 Task: For heading Use Roboto mono with bold and underline.  font size for heading20,  'Change the font style of data to'Roboto mono and font size to 12,  Change the alignment of both headline & data to Align center.  In the sheet   Quantum Sales templetes   book
Action: Mouse moved to (24, 138)
Screenshot: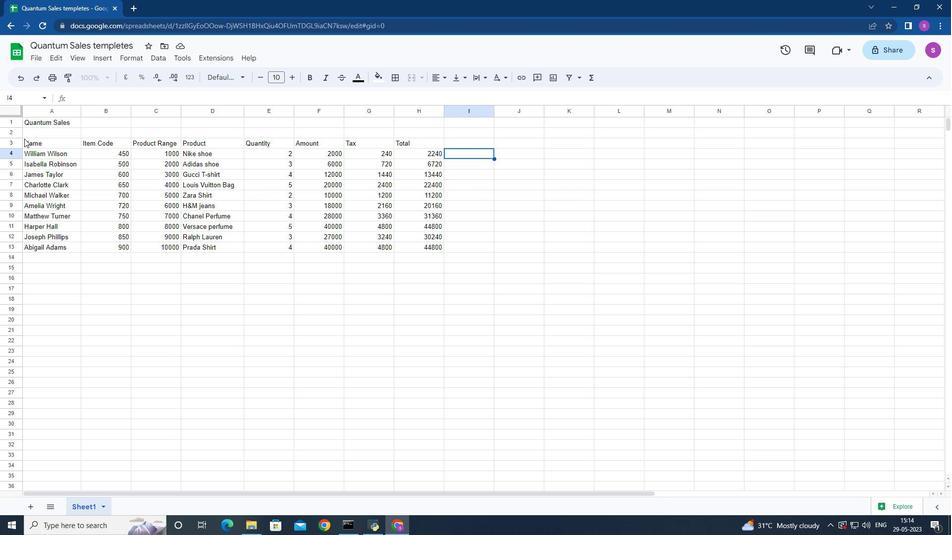 
Action: Mouse pressed left at (24, 138)
Screenshot: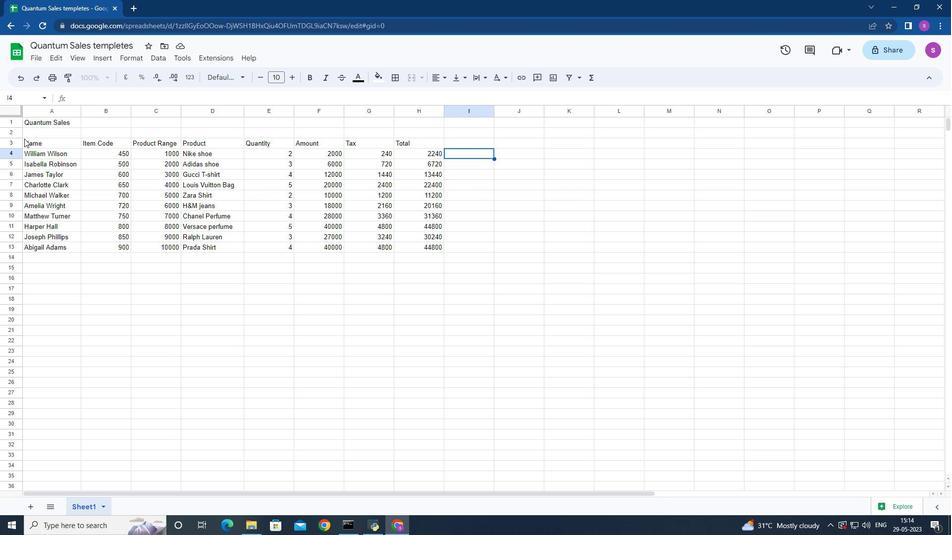 
Action: Mouse moved to (245, 78)
Screenshot: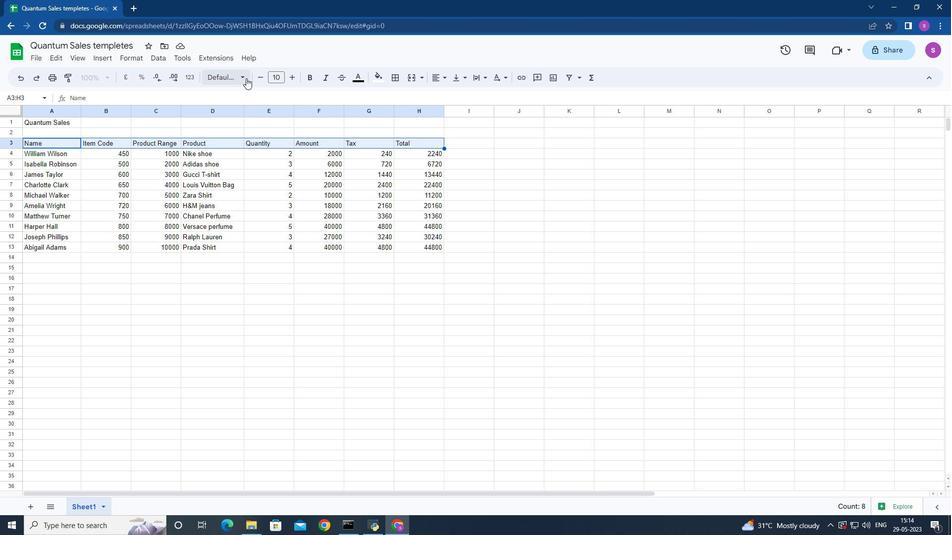 
Action: Mouse pressed left at (245, 78)
Screenshot: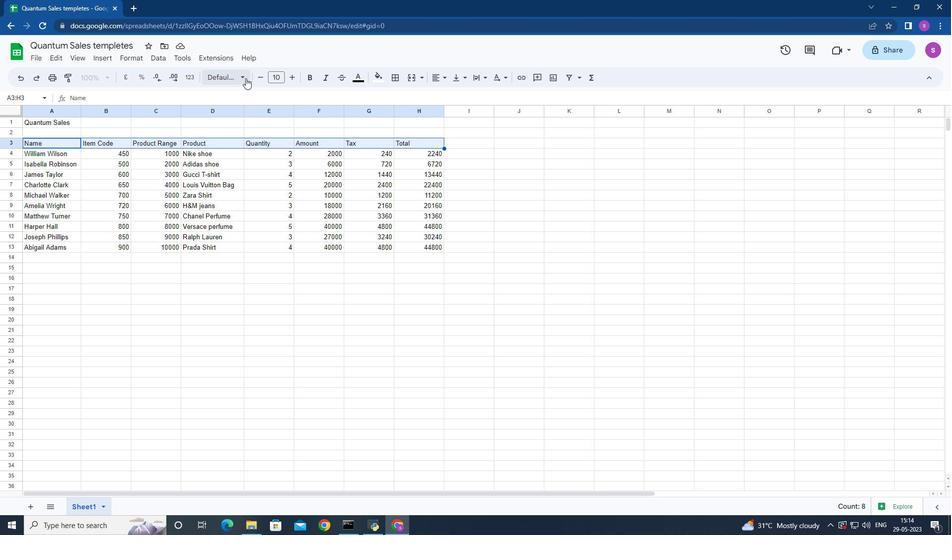 
Action: Mouse moved to (234, 363)
Screenshot: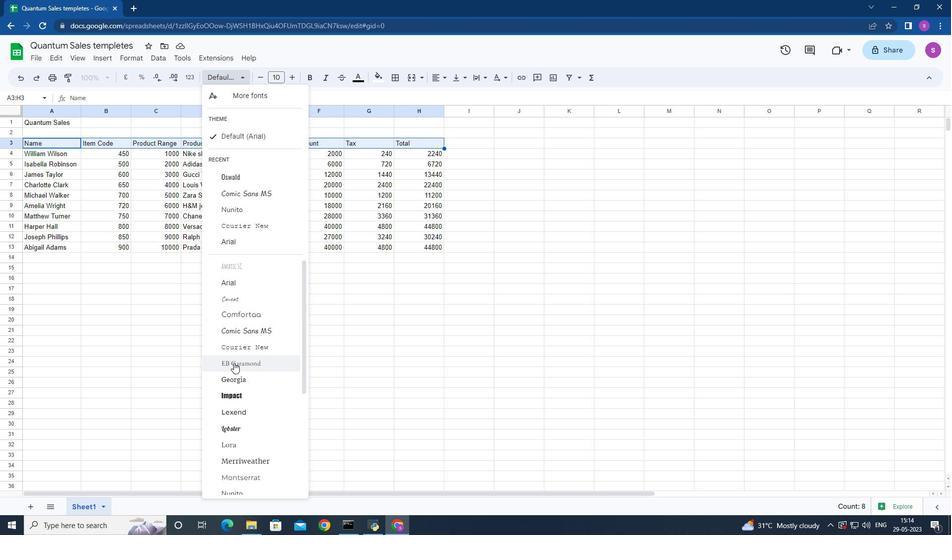 
Action: Mouse scrolled (234, 362) with delta (0, 0)
Screenshot: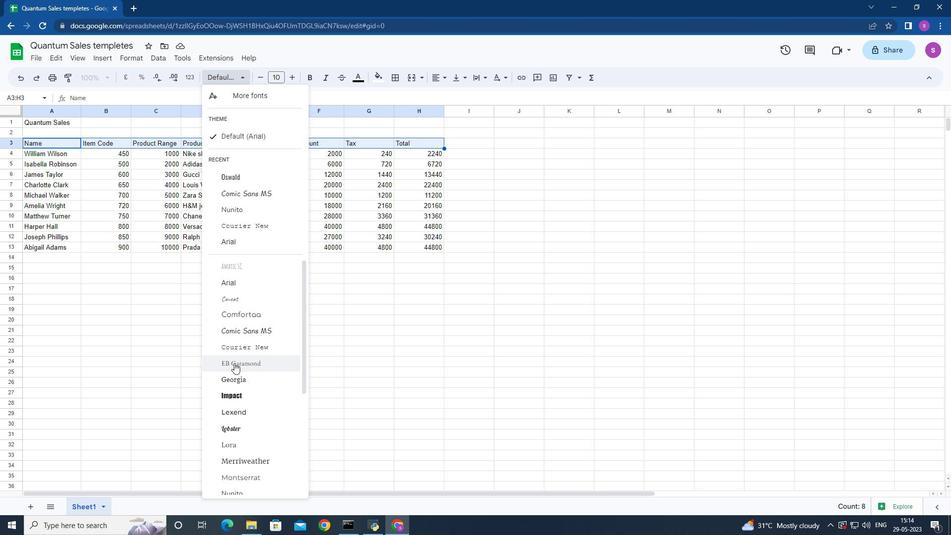 
Action: Mouse moved to (267, 397)
Screenshot: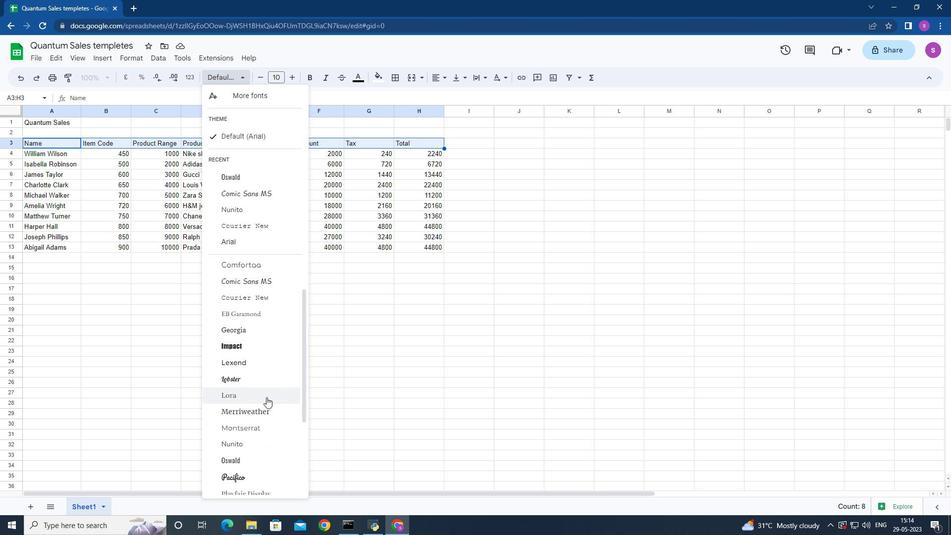 
Action: Mouse scrolled (267, 397) with delta (0, 0)
Screenshot: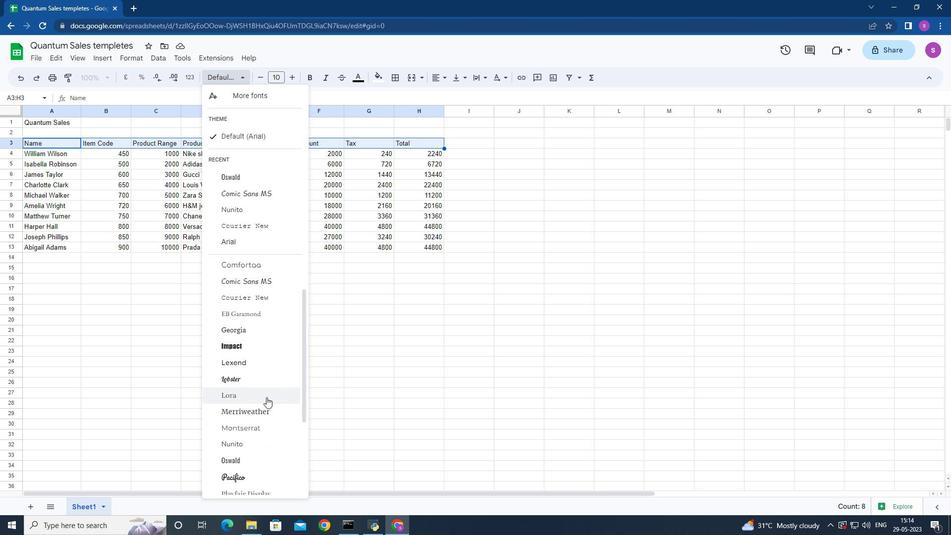 
Action: Mouse moved to (267, 398)
Screenshot: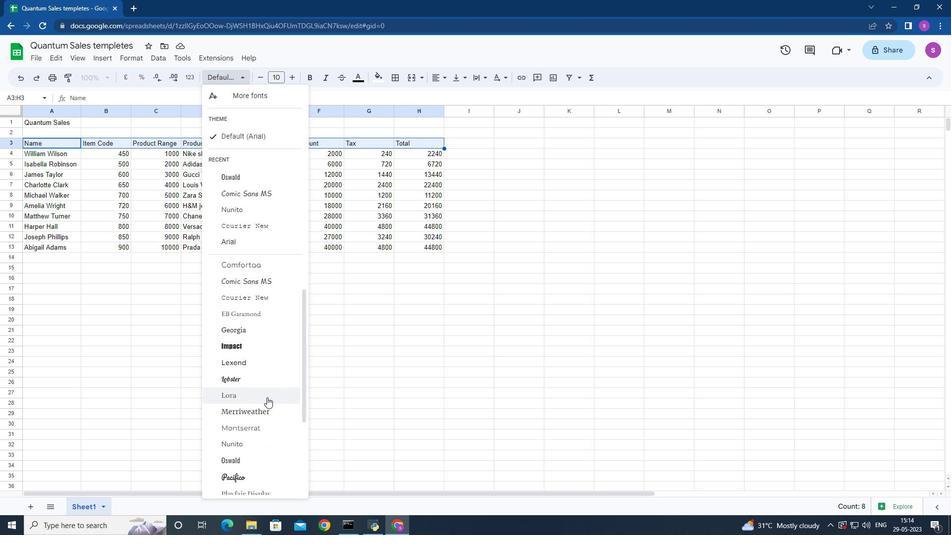 
Action: Mouse scrolled (267, 397) with delta (0, 0)
Screenshot: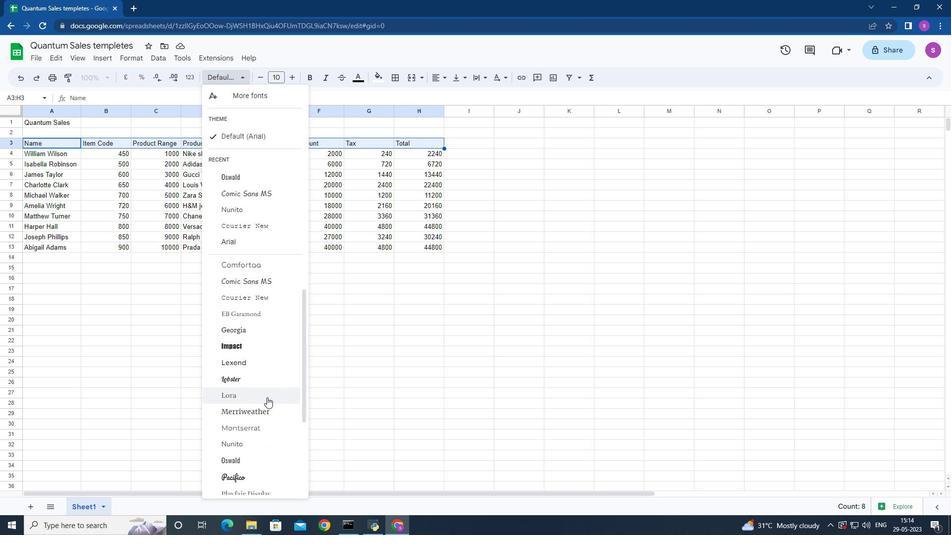 
Action: Mouse moved to (261, 426)
Screenshot: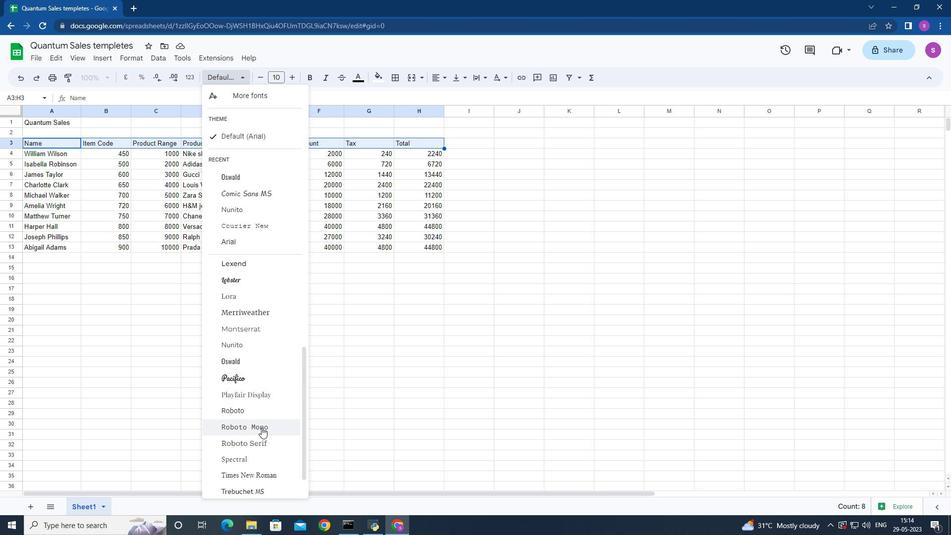 
Action: Mouse pressed left at (261, 426)
Screenshot: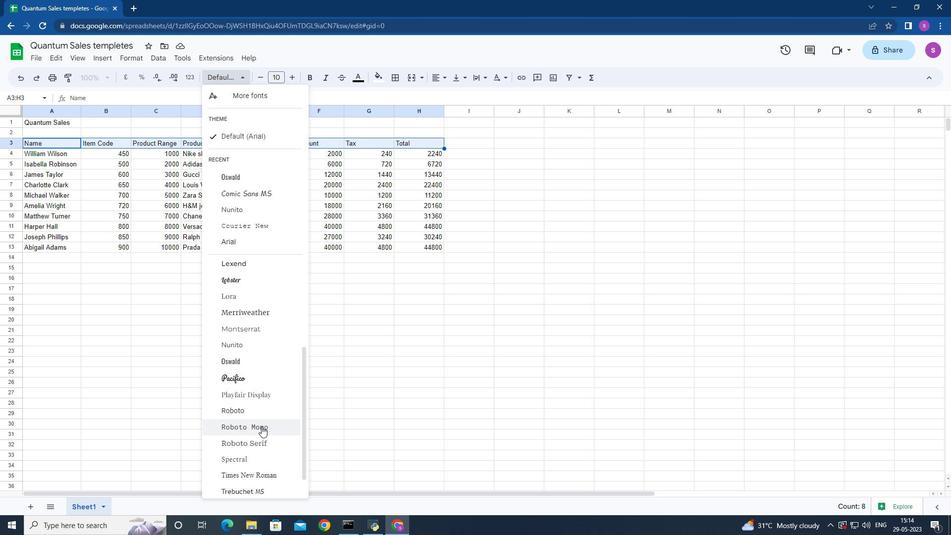 
Action: Mouse moved to (130, 56)
Screenshot: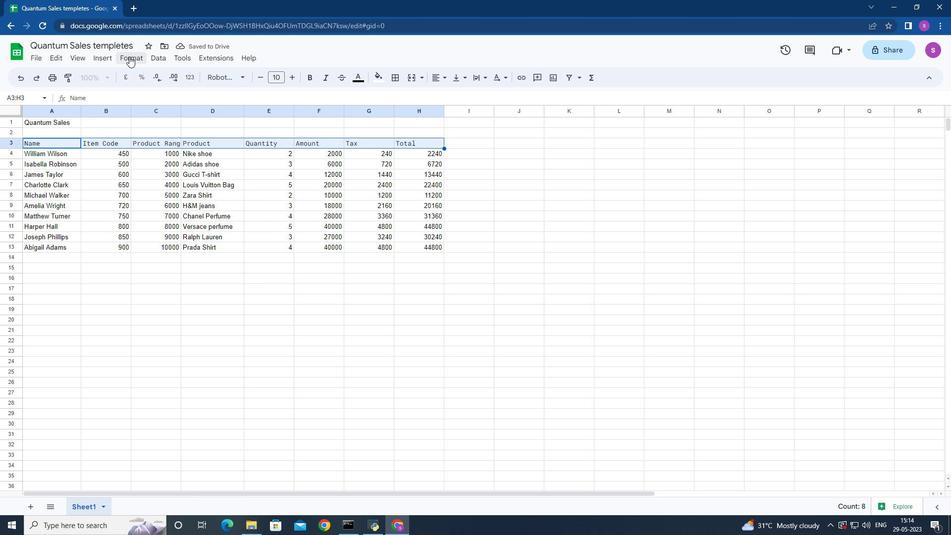 
Action: Mouse pressed left at (130, 56)
Screenshot: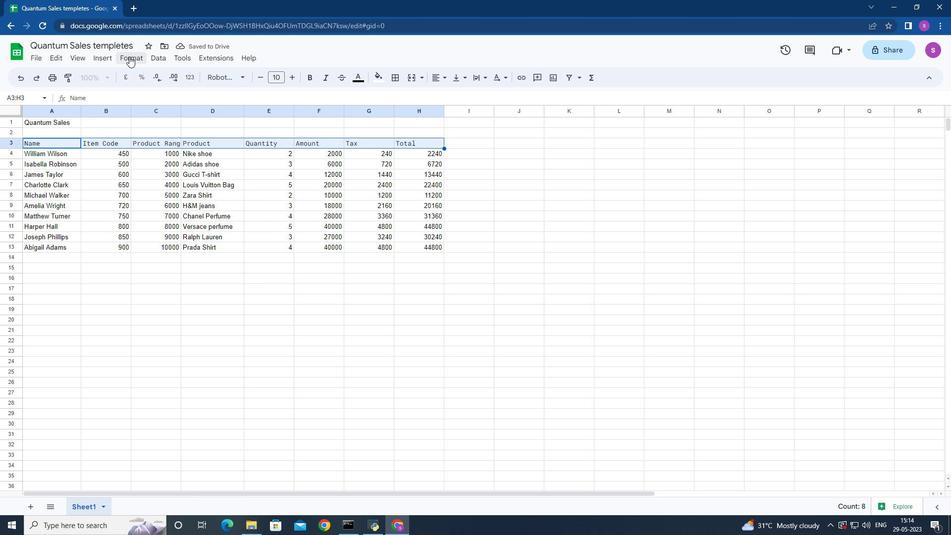 
Action: Mouse moved to (301, 148)
Screenshot: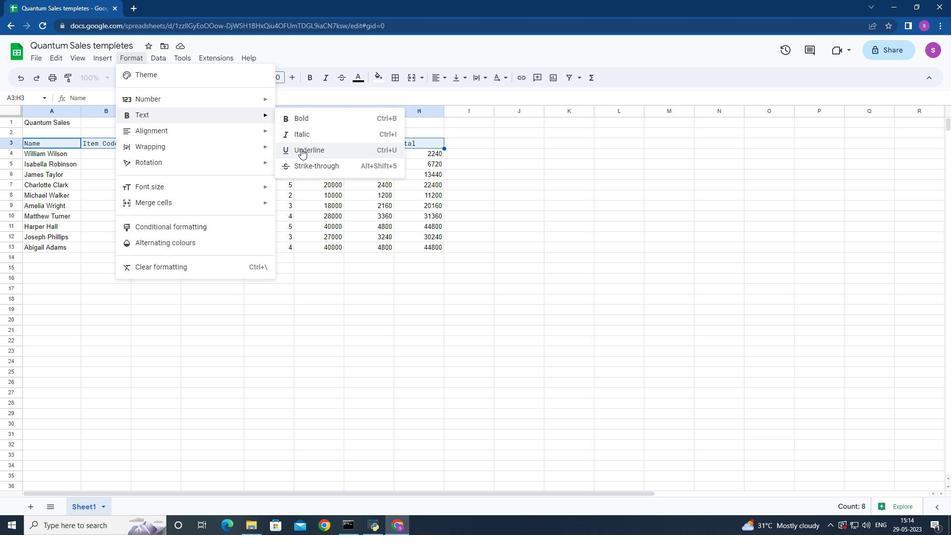 
Action: Mouse pressed left at (301, 148)
Screenshot: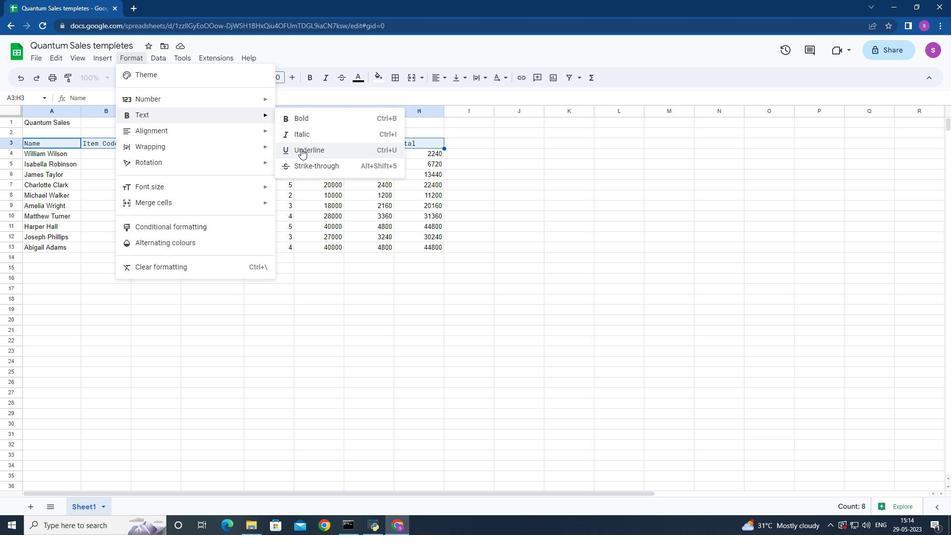 
Action: Mouse moved to (290, 78)
Screenshot: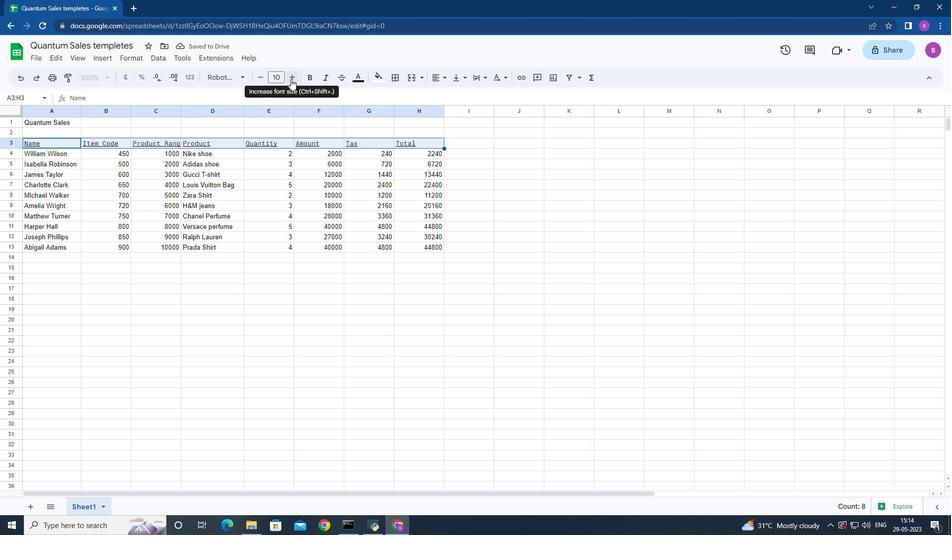 
Action: Mouse pressed left at (290, 78)
Screenshot: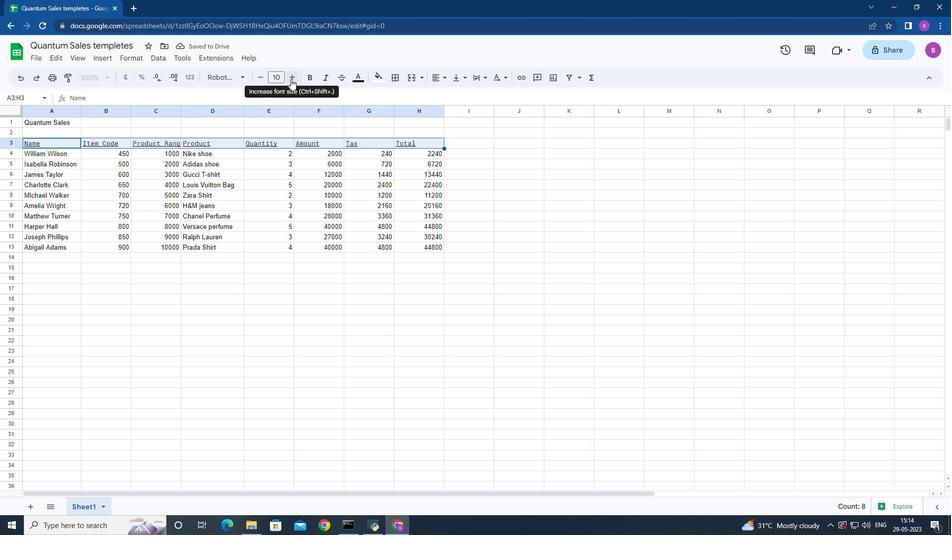 
Action: Mouse moved to (290, 78)
Screenshot: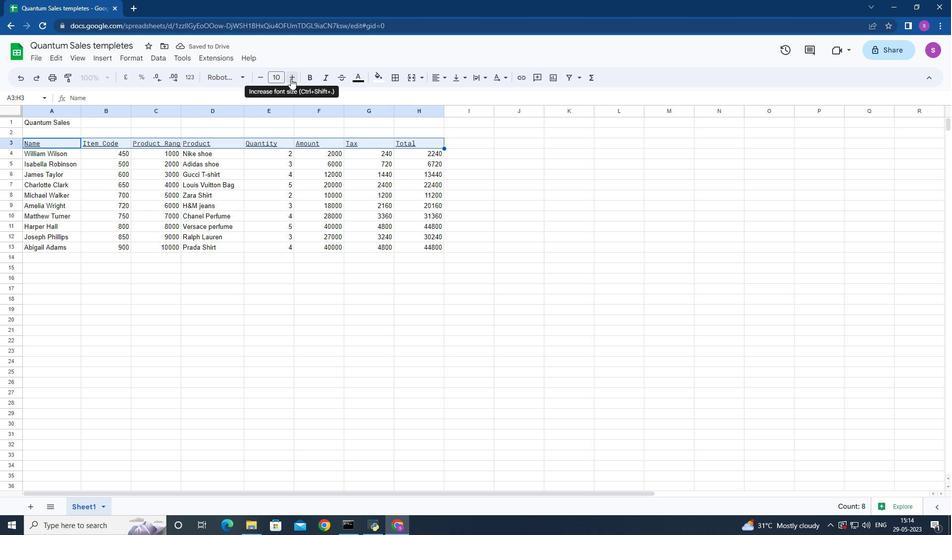 
Action: Mouse pressed left at (290, 78)
Screenshot: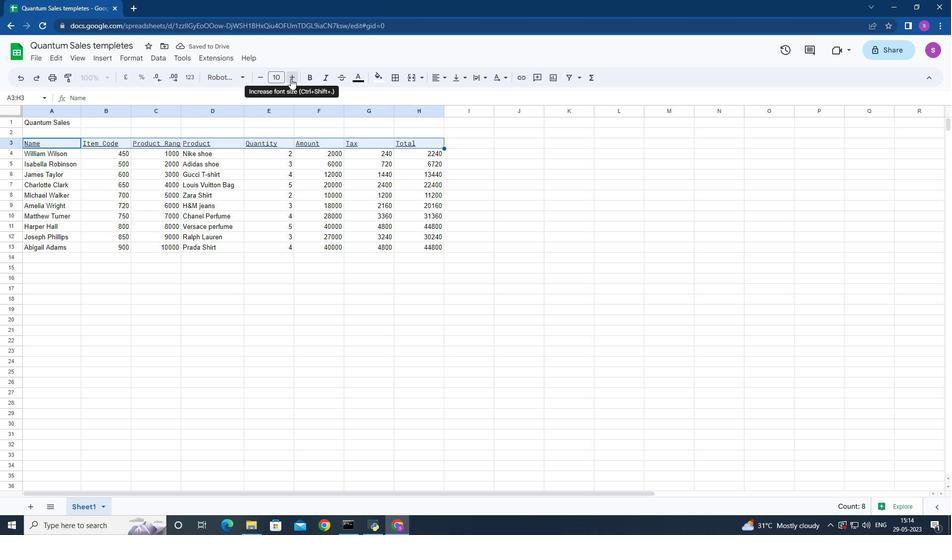 
Action: Mouse pressed left at (290, 78)
Screenshot: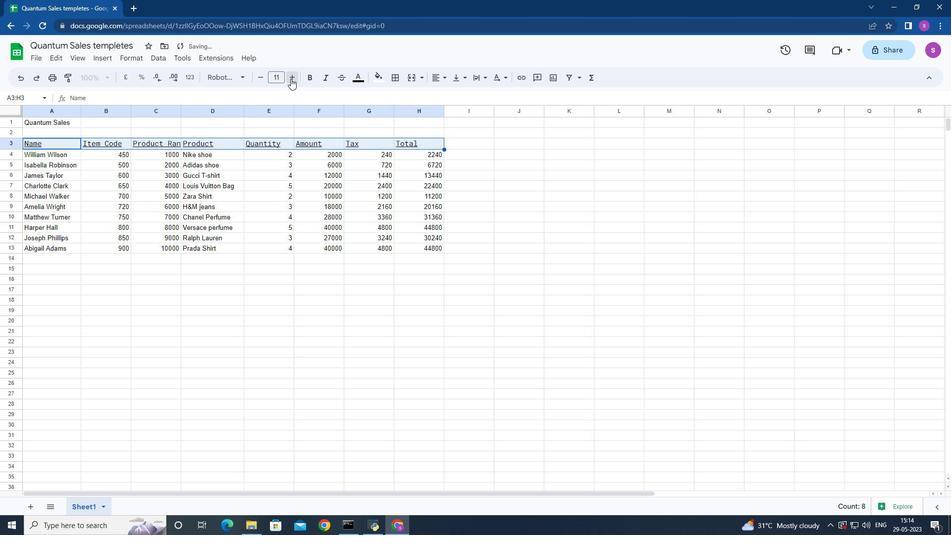
Action: Mouse pressed left at (290, 78)
Screenshot: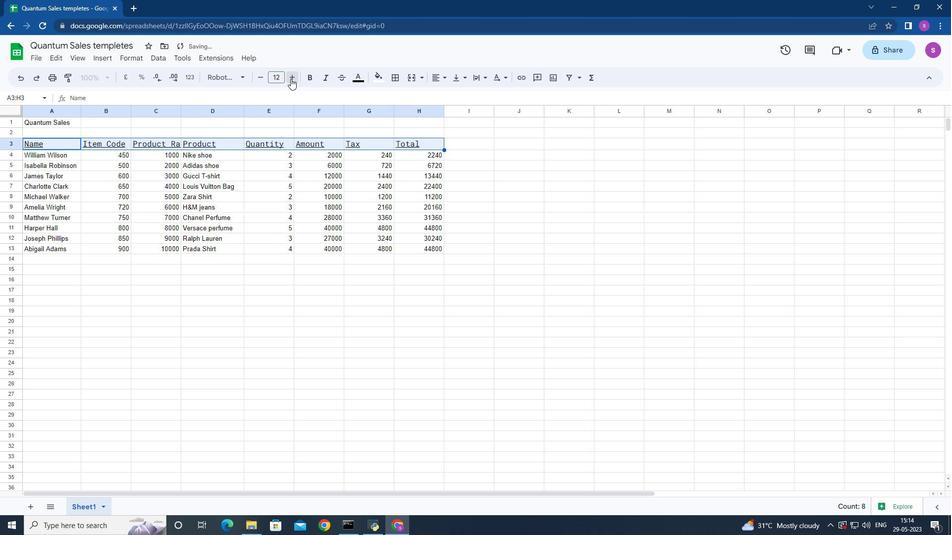 
Action: Mouse pressed left at (290, 78)
Screenshot: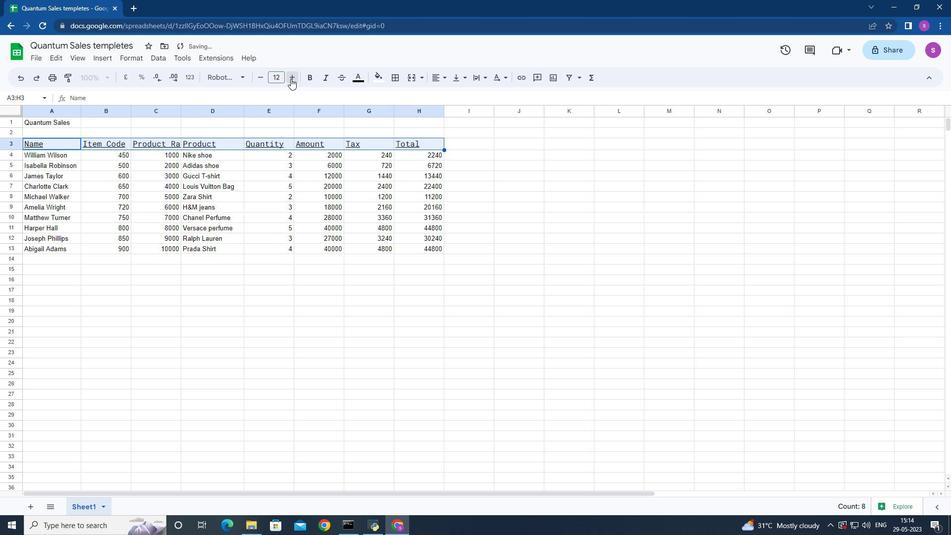 
Action: Mouse pressed left at (290, 78)
Screenshot: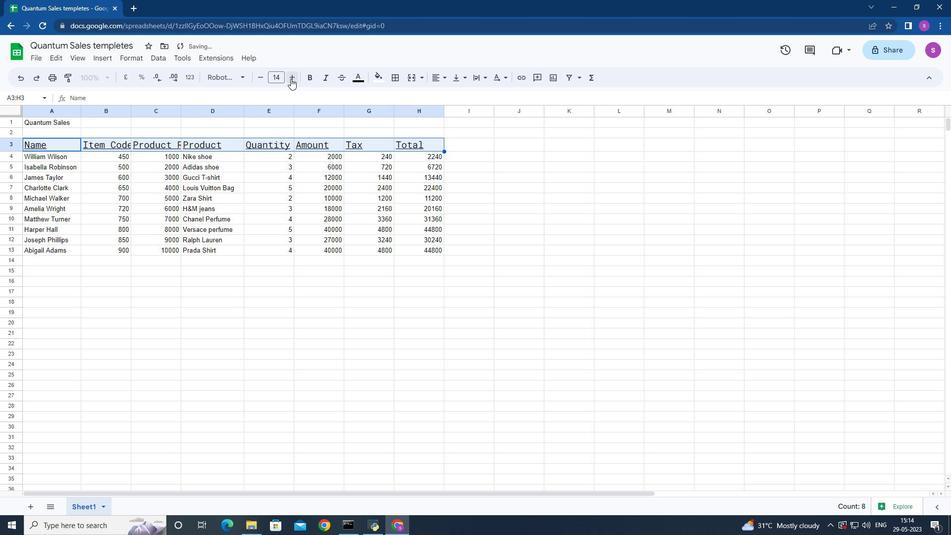 
Action: Mouse pressed left at (290, 78)
Screenshot: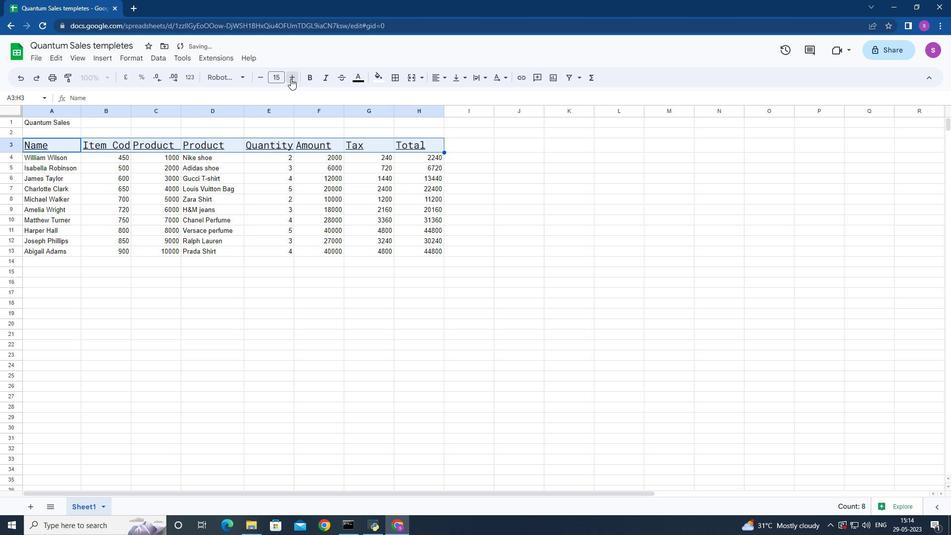 
Action: Mouse pressed left at (290, 78)
Screenshot: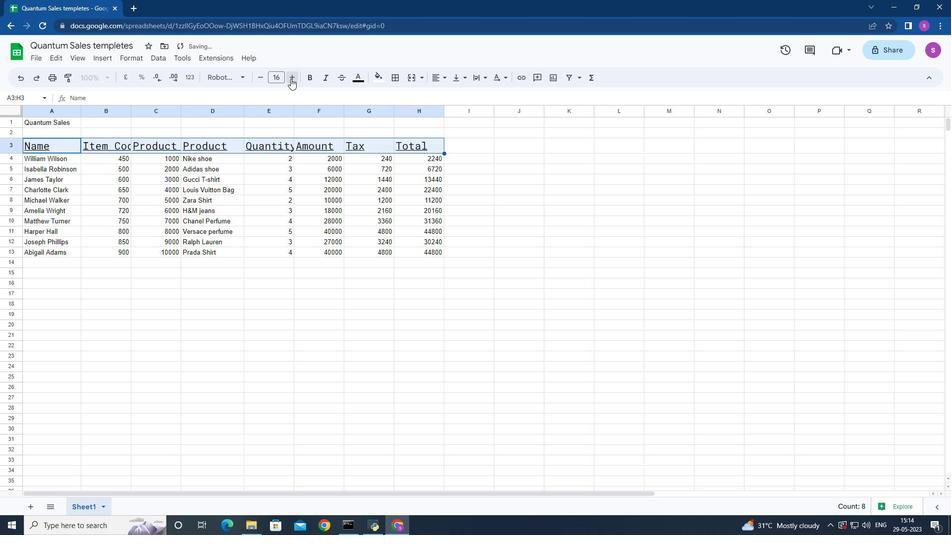 
Action: Mouse pressed left at (290, 78)
Screenshot: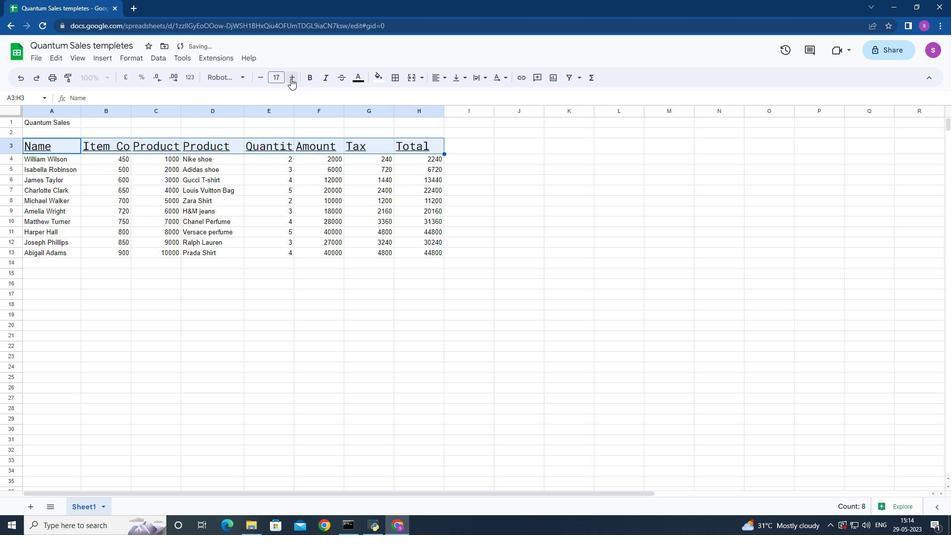 
Action: Mouse pressed left at (290, 78)
Screenshot: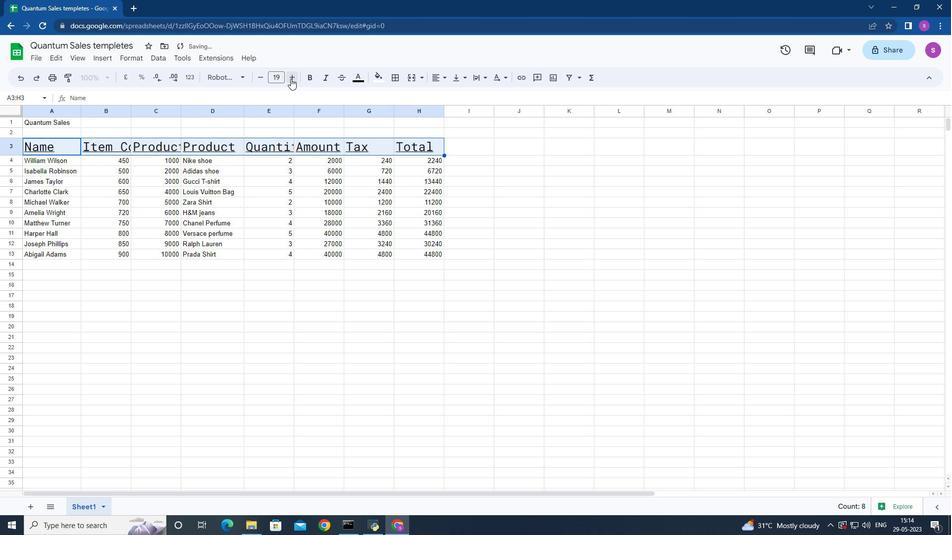 
Action: Mouse moved to (79, 109)
Screenshot: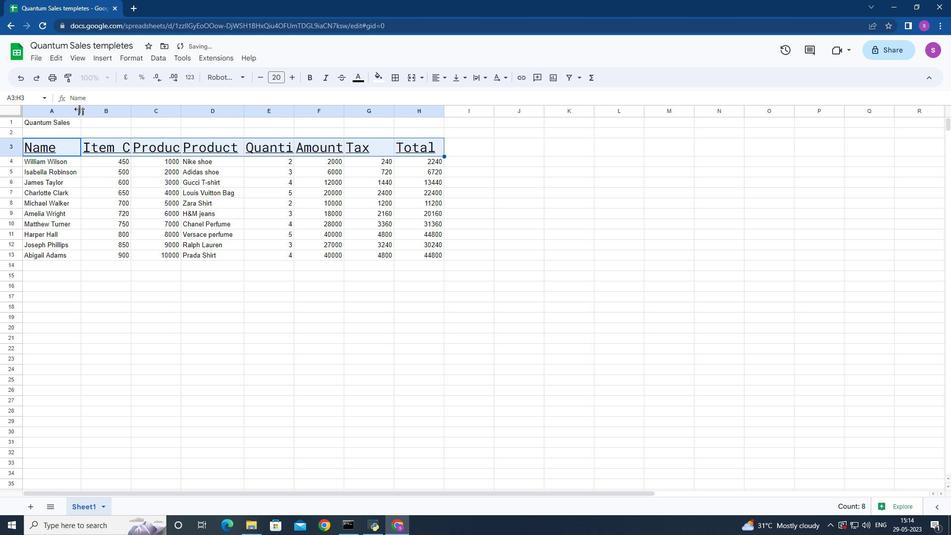 
Action: Mouse pressed left at (79, 109)
Screenshot: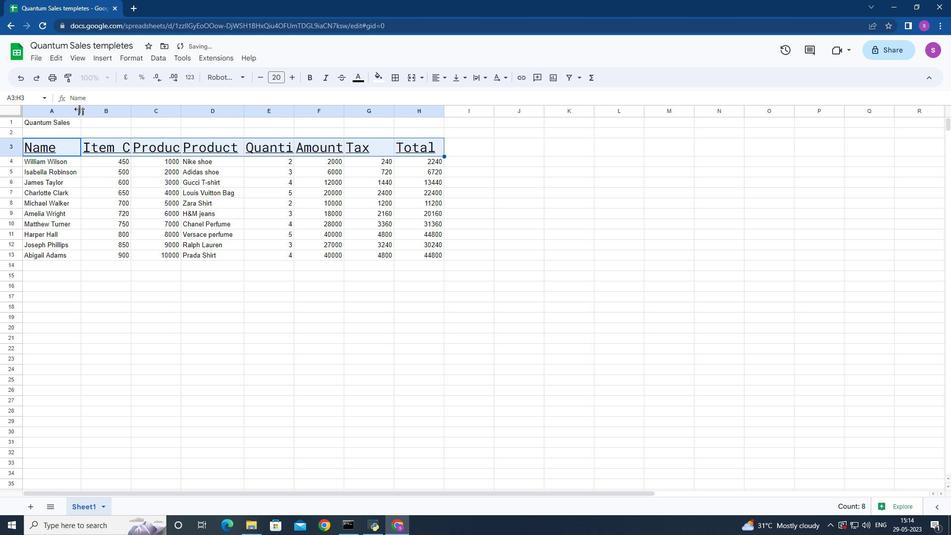 
Action: Mouse moved to (148, 111)
Screenshot: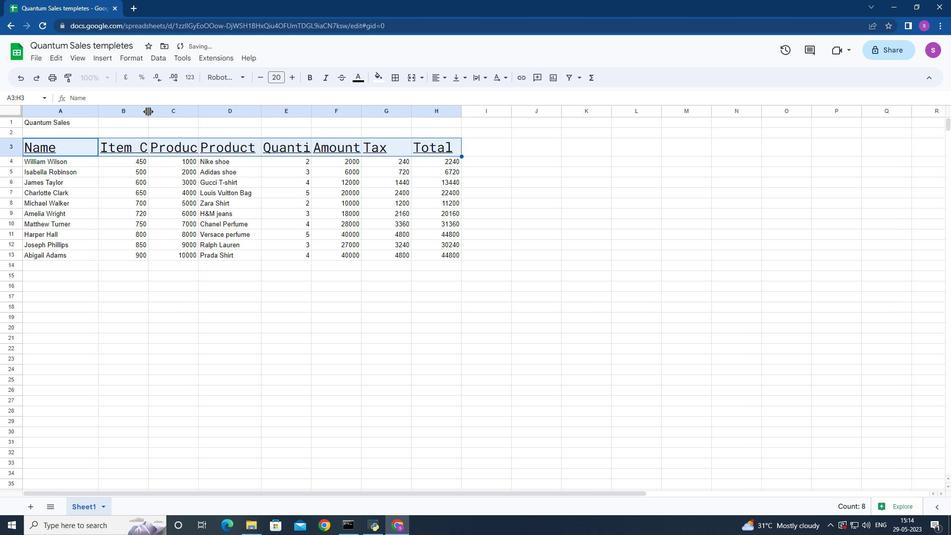 
Action: Mouse pressed left at (148, 111)
Screenshot: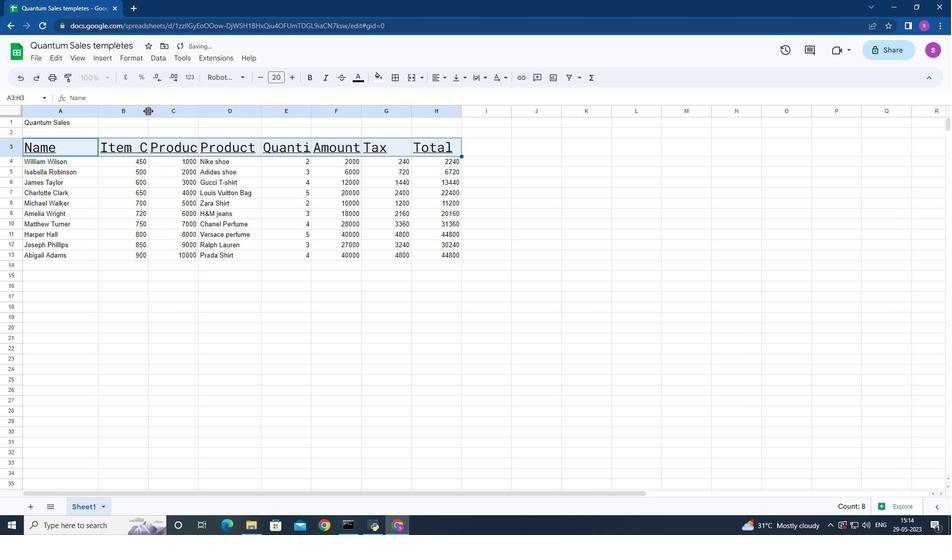 
Action: Mouse moved to (247, 110)
Screenshot: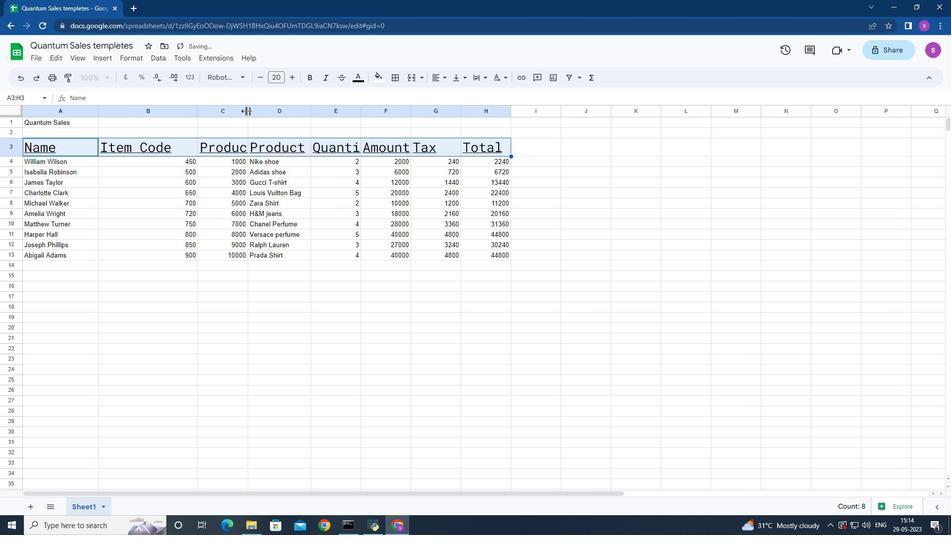 
Action: Mouse pressed left at (247, 110)
Screenshot: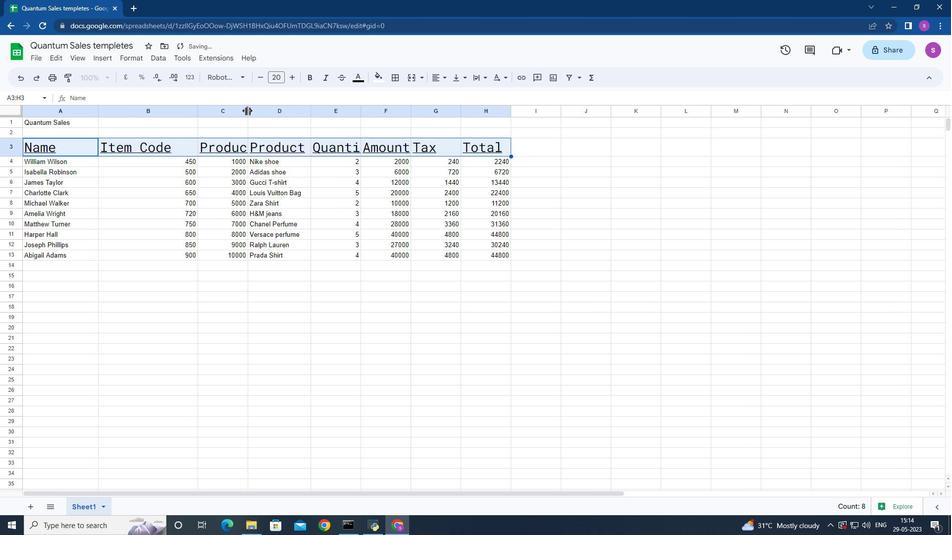 
Action: Mouse moved to (272, 110)
Screenshot: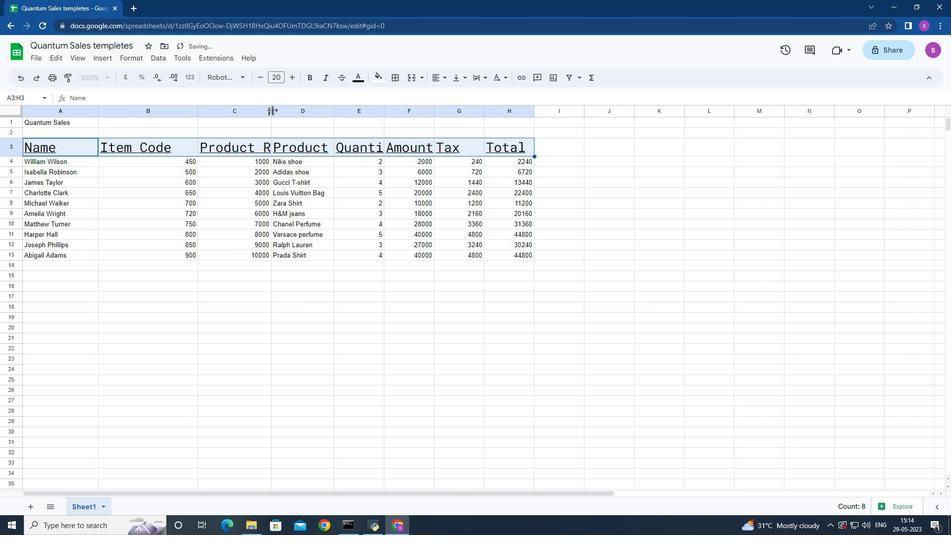 
Action: Mouse pressed left at (272, 110)
Screenshot: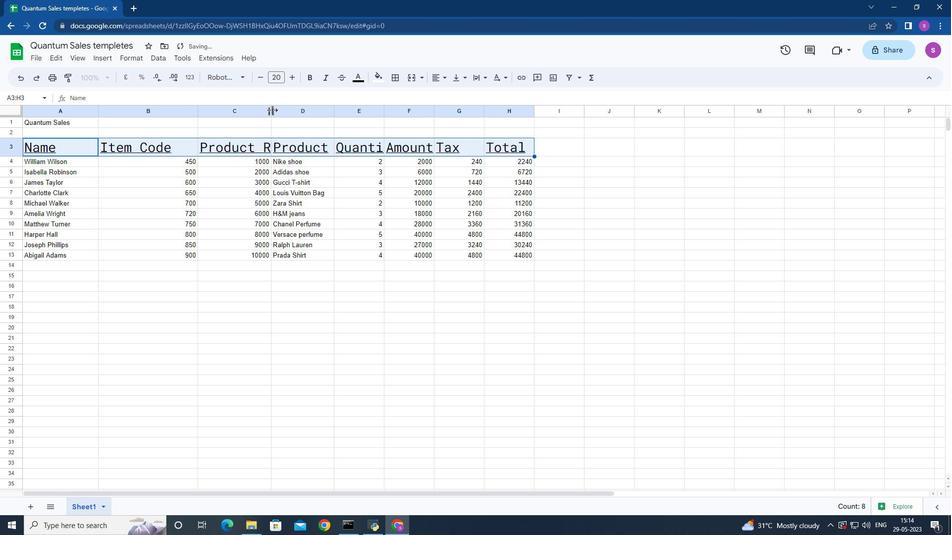 
Action: Mouse moved to (370, 111)
Screenshot: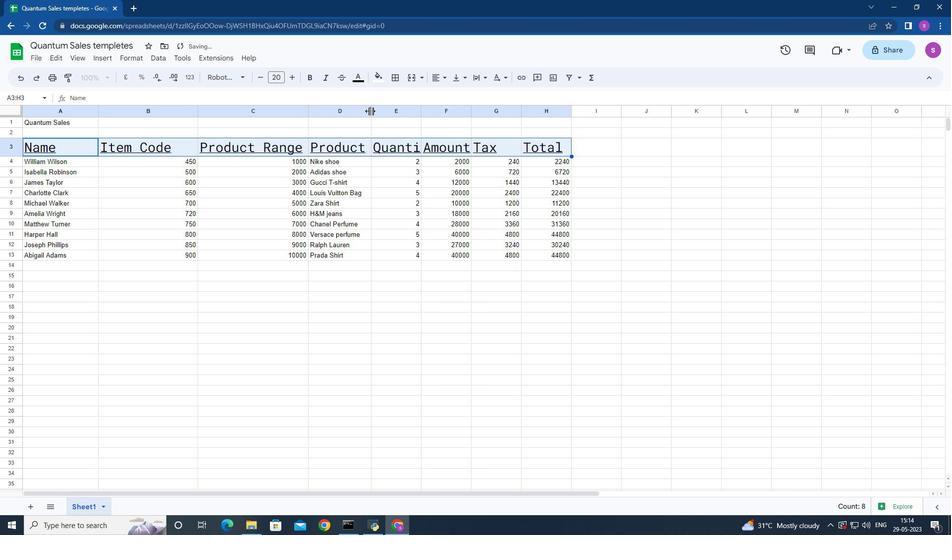 
Action: Mouse pressed left at (370, 111)
Screenshot: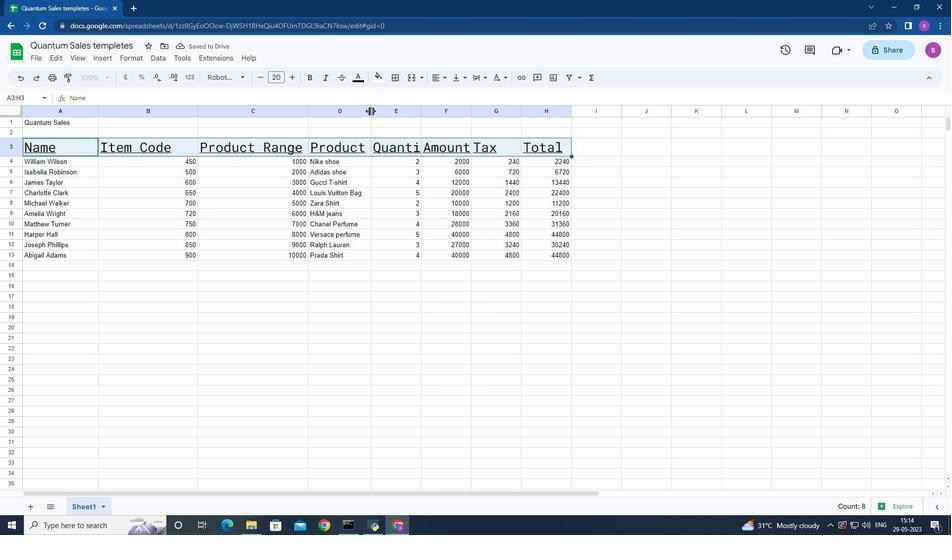 
Action: Mouse moved to (429, 110)
Screenshot: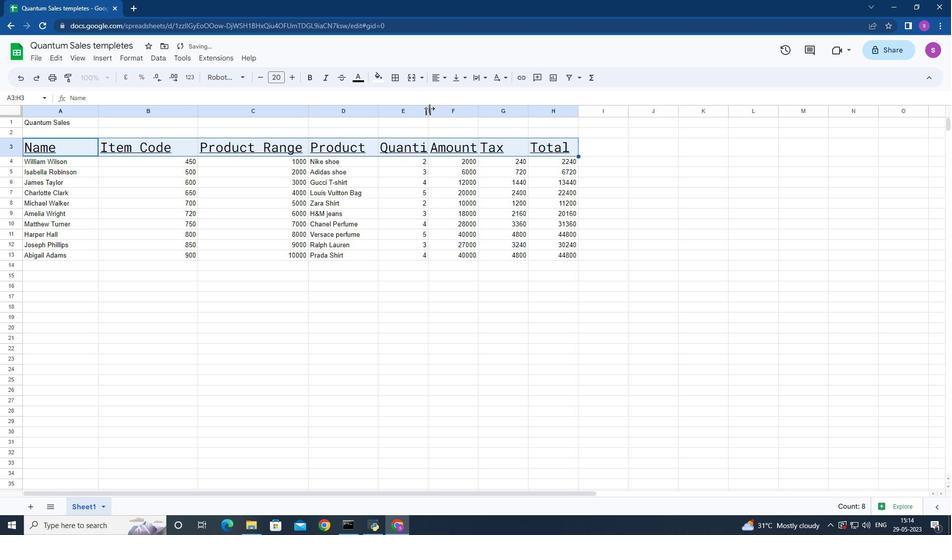 
Action: Mouse pressed left at (429, 110)
Screenshot: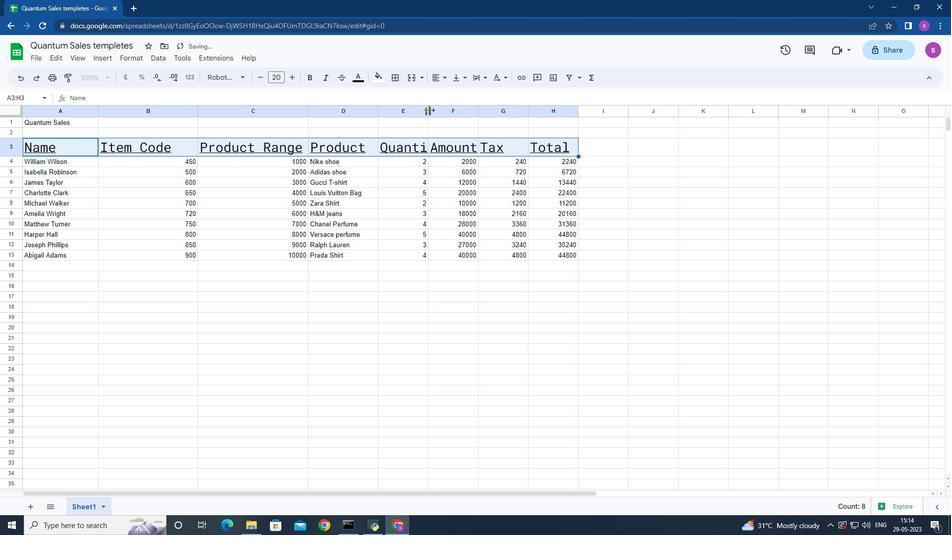 
Action: Mouse moved to (504, 108)
Screenshot: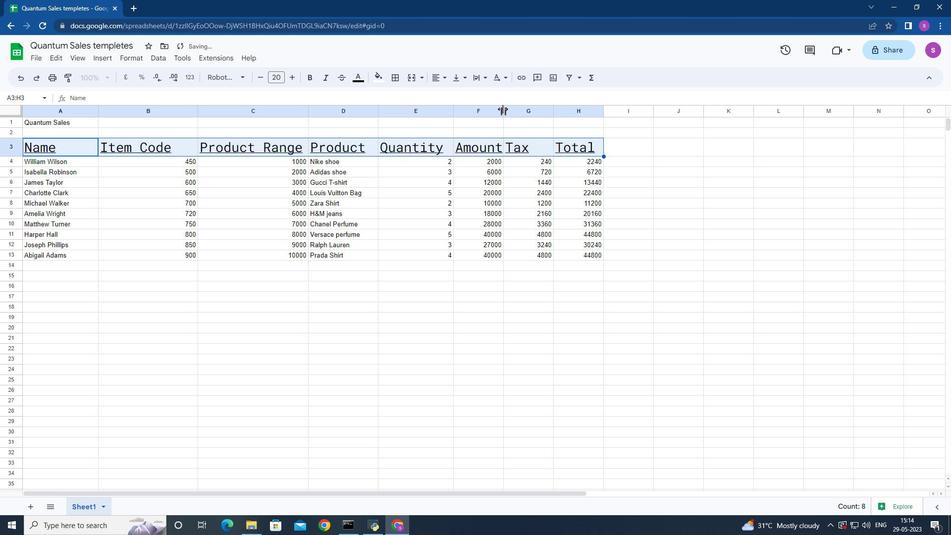 
Action: Mouse pressed left at (504, 108)
Screenshot: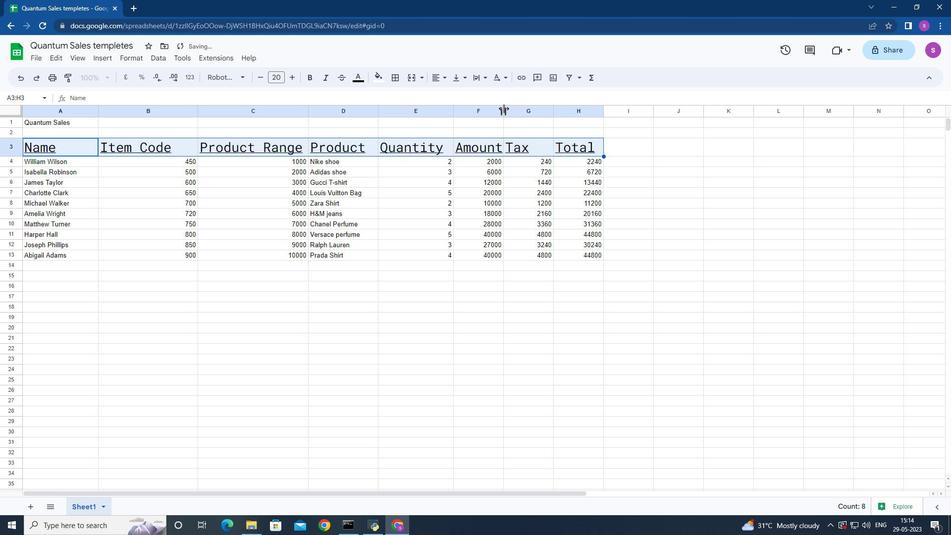 
Action: Mouse moved to (26, 158)
Screenshot: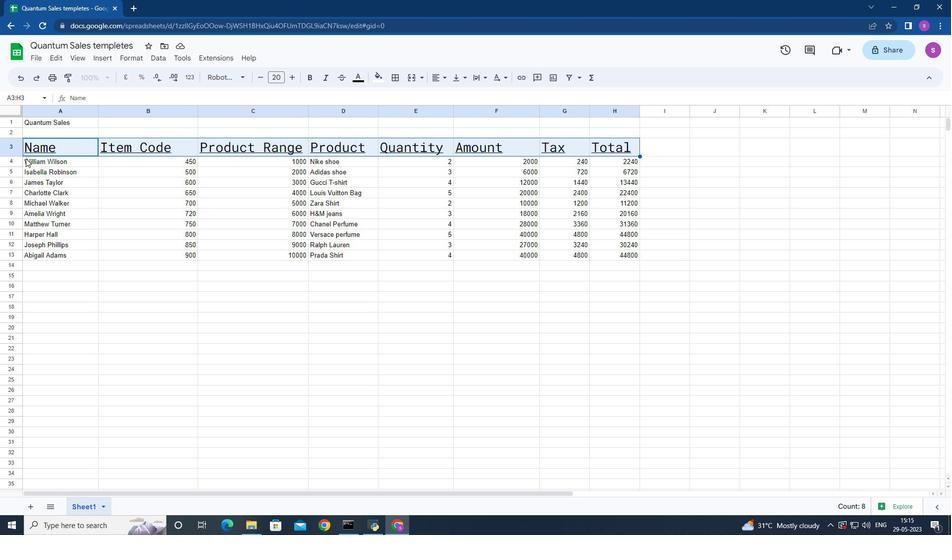 
Action: Mouse pressed left at (26, 158)
Screenshot: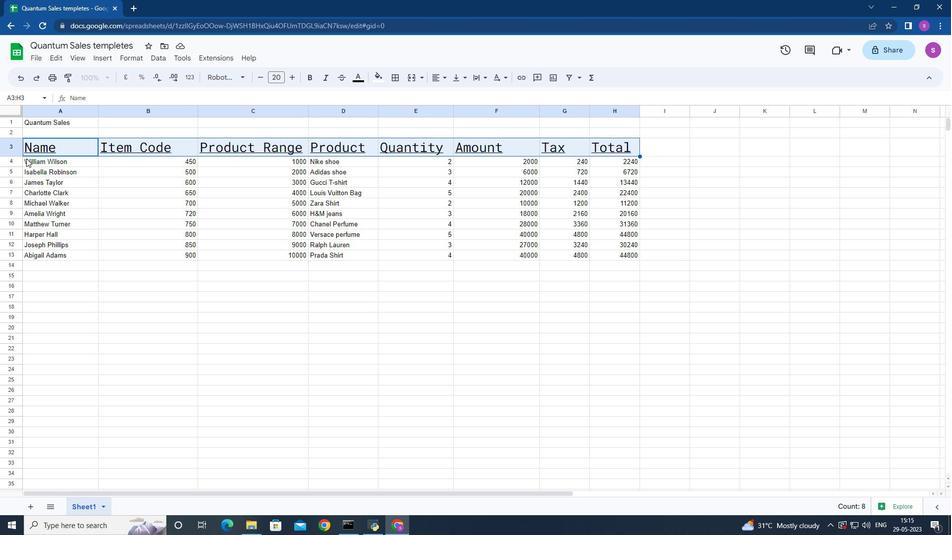 
Action: Mouse moved to (242, 77)
Screenshot: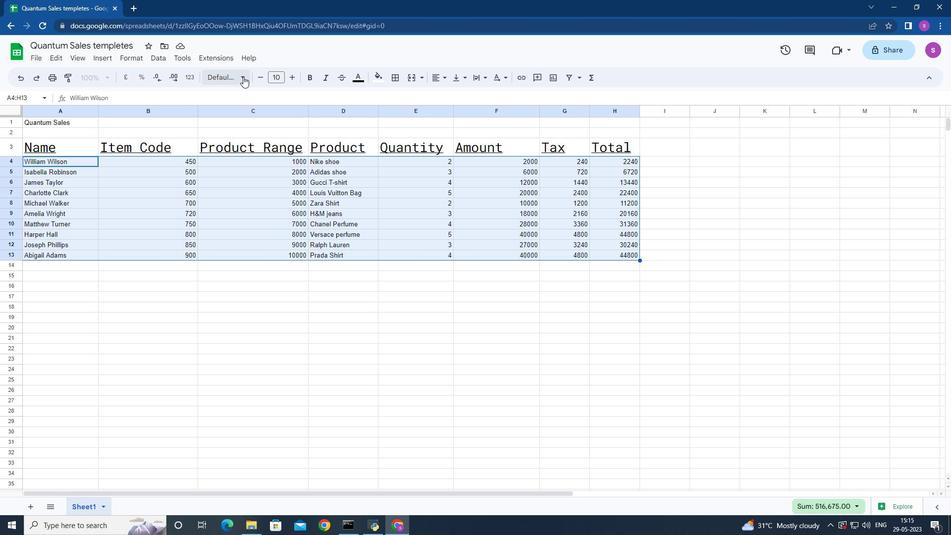 
Action: Mouse pressed left at (242, 77)
Screenshot: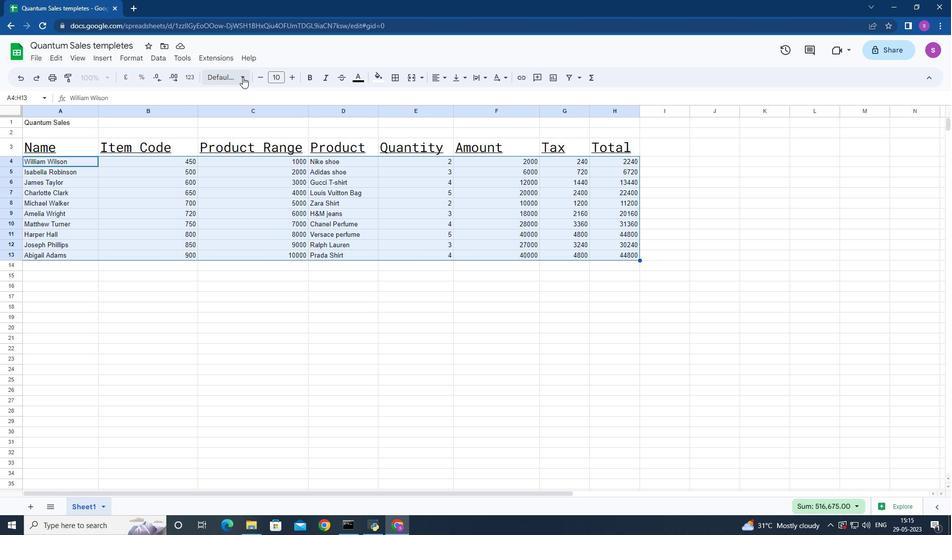 
Action: Mouse moved to (250, 354)
Screenshot: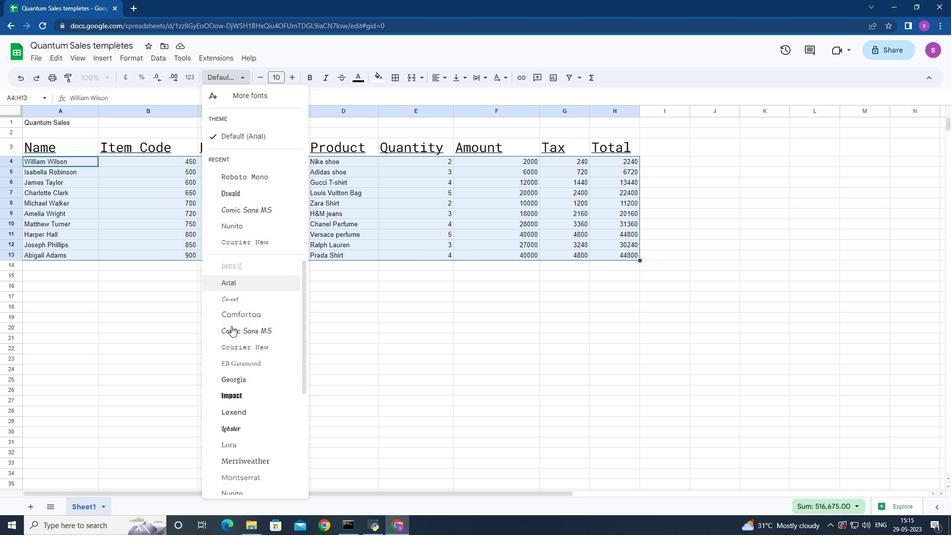 
Action: Mouse scrolled (250, 354) with delta (0, 0)
Screenshot: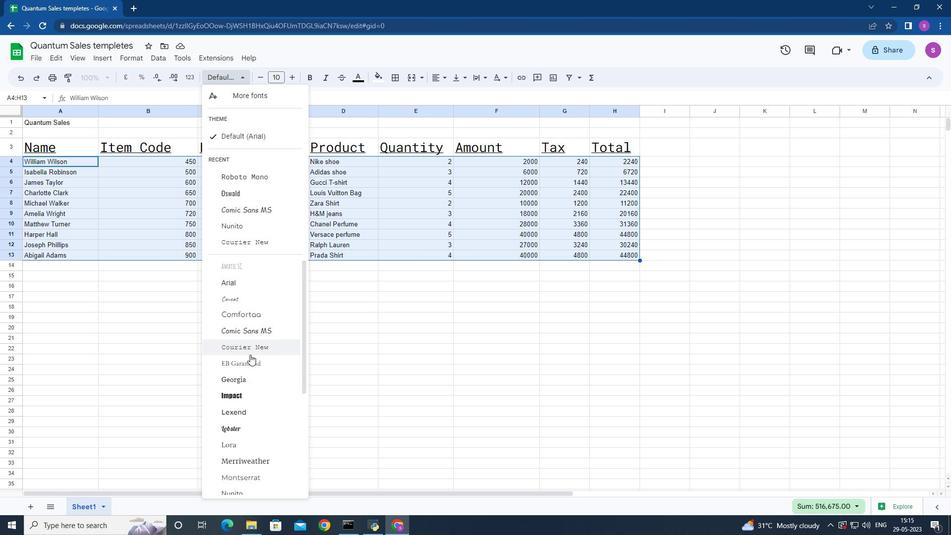 
Action: Mouse scrolled (250, 354) with delta (0, 0)
Screenshot: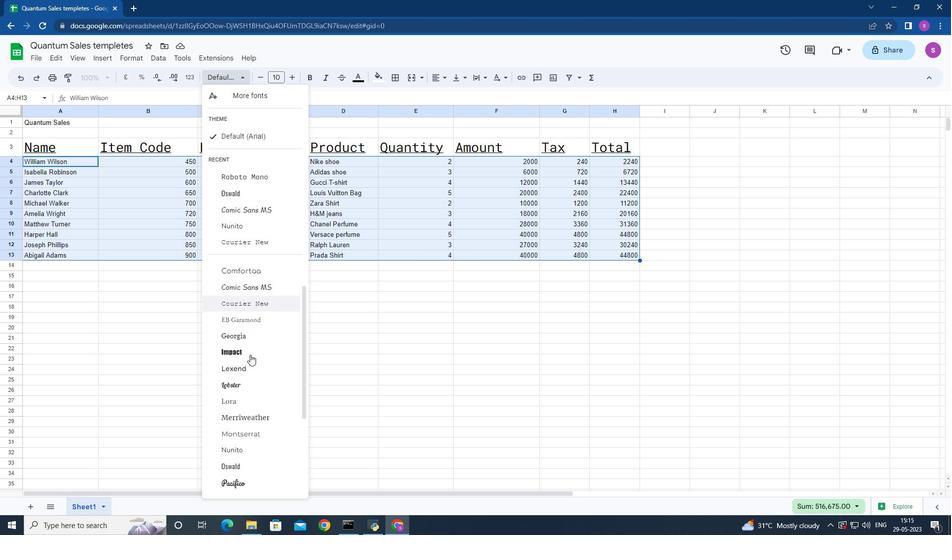 
Action: Mouse moved to (247, 380)
Screenshot: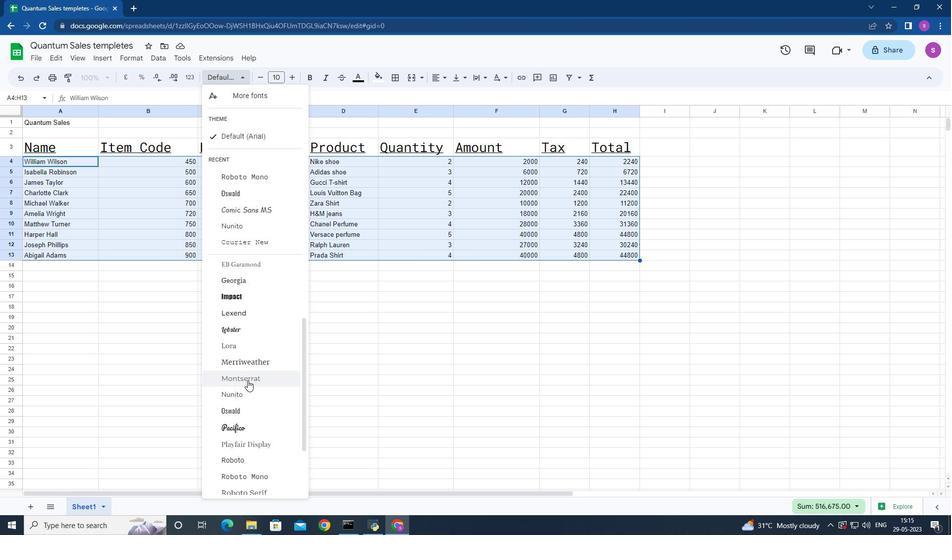 
Action: Mouse scrolled (247, 379) with delta (0, 0)
Screenshot: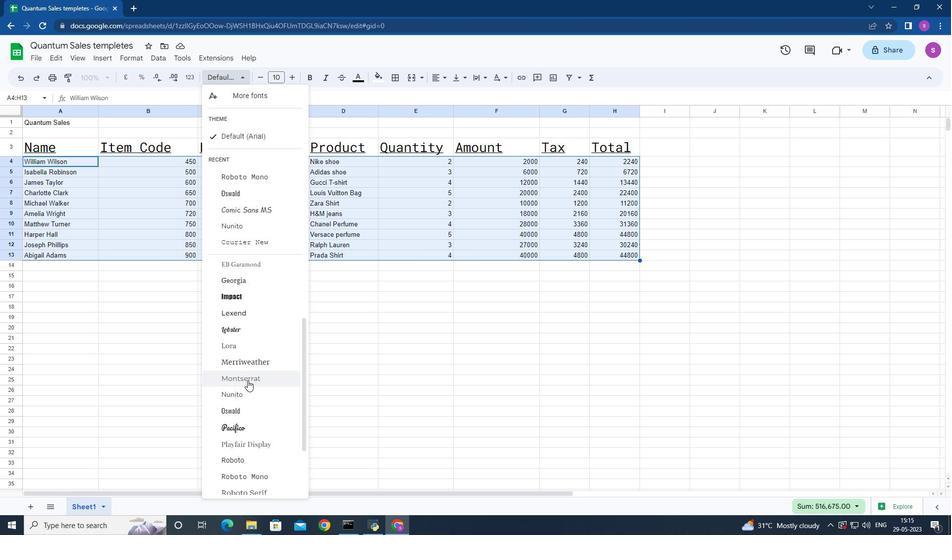 
Action: Mouse moved to (257, 429)
Screenshot: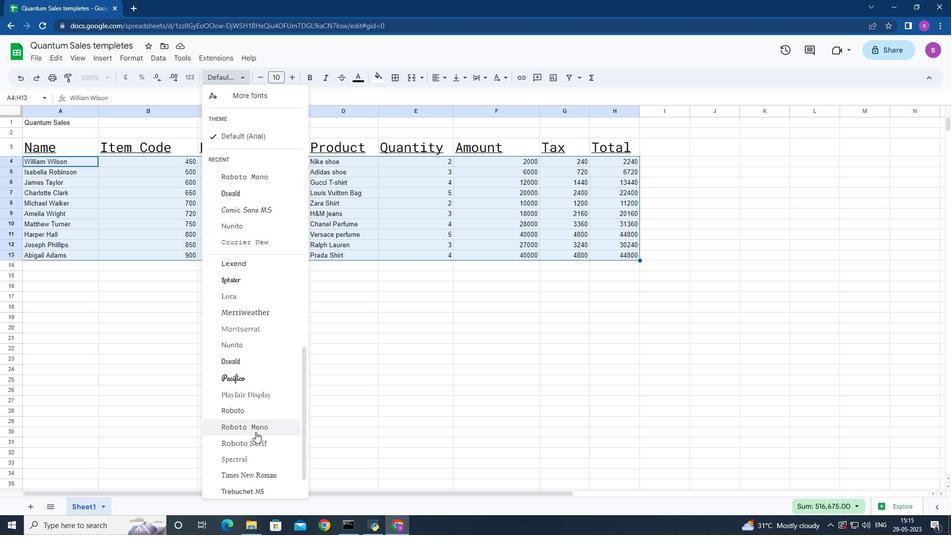 
Action: Mouse pressed left at (257, 429)
Screenshot: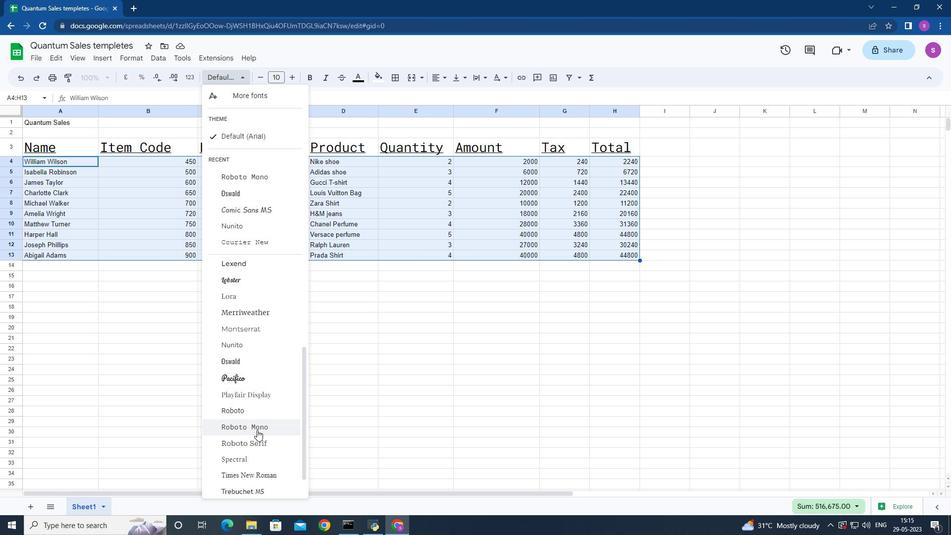 
Action: Mouse moved to (290, 78)
Screenshot: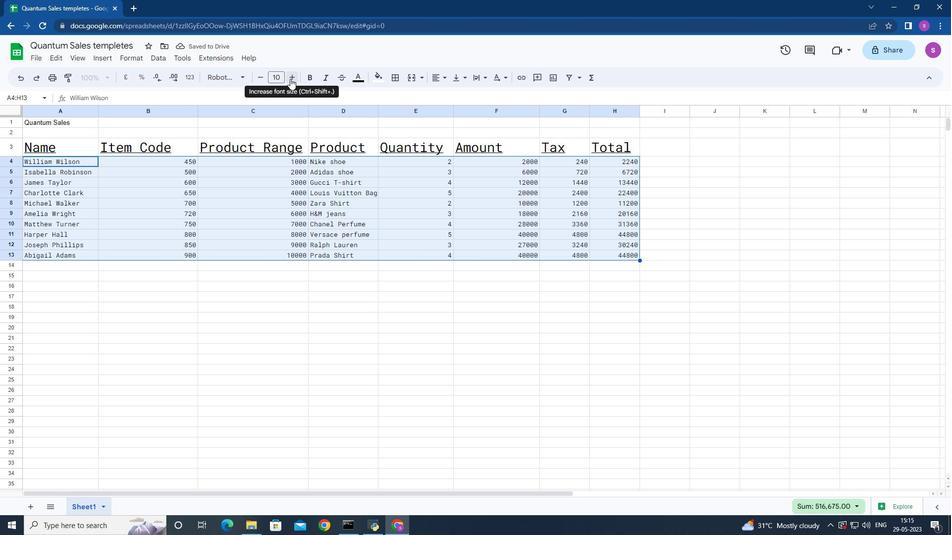
Action: Mouse pressed left at (290, 78)
Screenshot: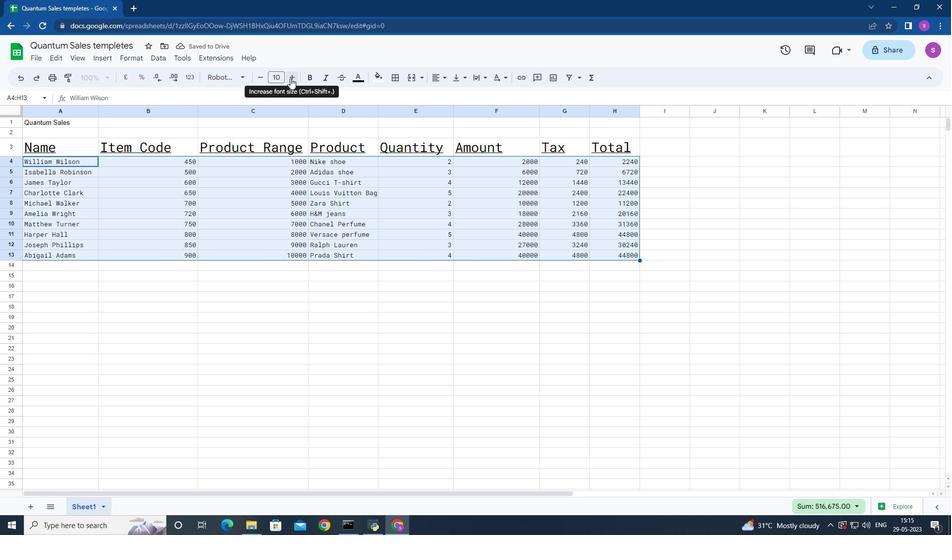 
Action: Mouse moved to (290, 78)
Screenshot: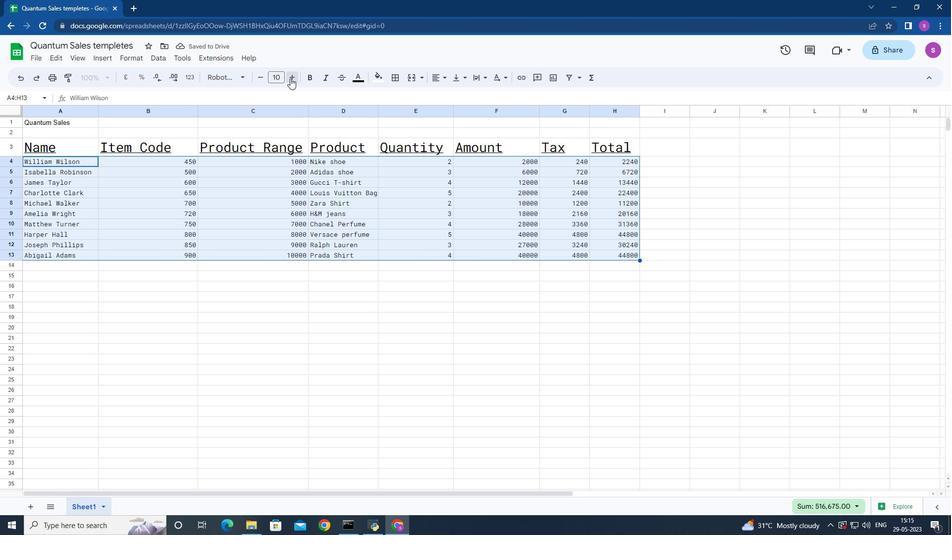 
Action: Mouse pressed left at (290, 78)
Screenshot: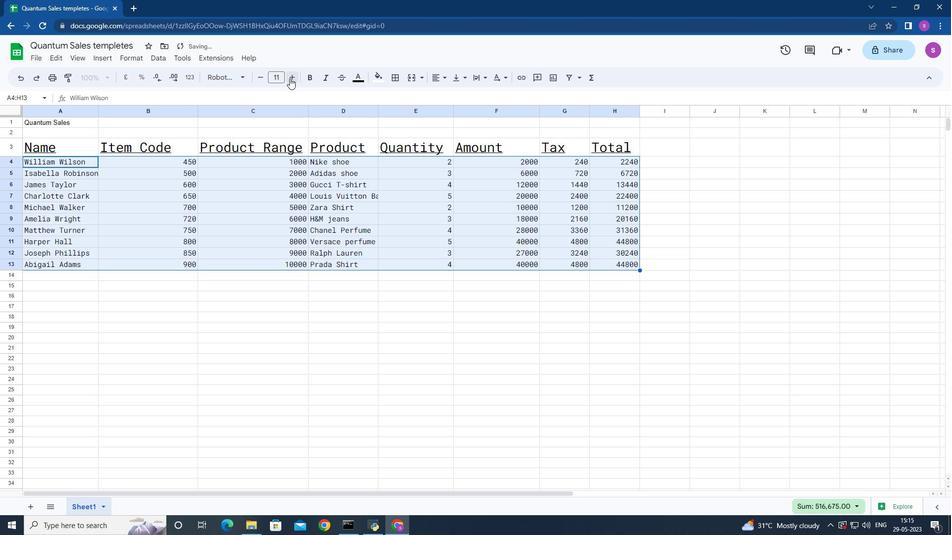 
Action: Mouse moved to (446, 78)
Screenshot: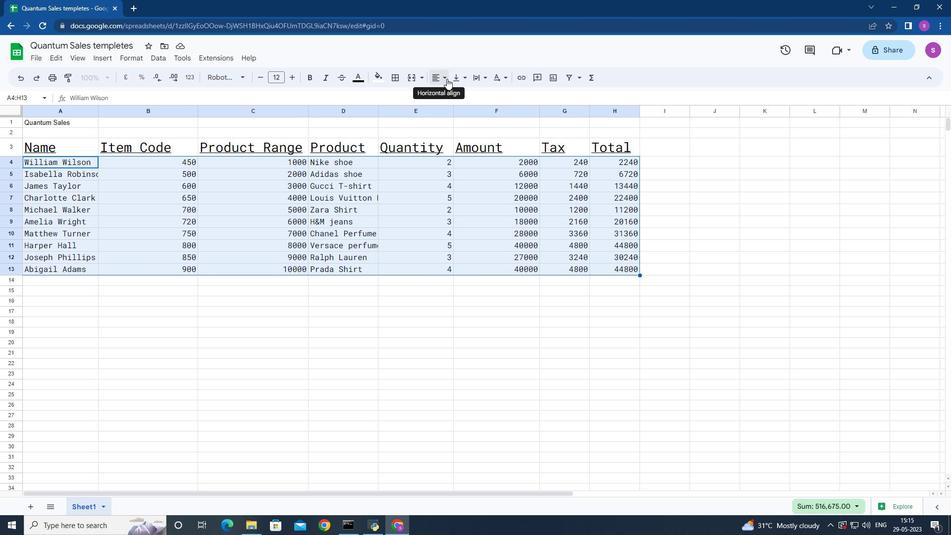 
Action: Mouse pressed left at (446, 78)
Screenshot: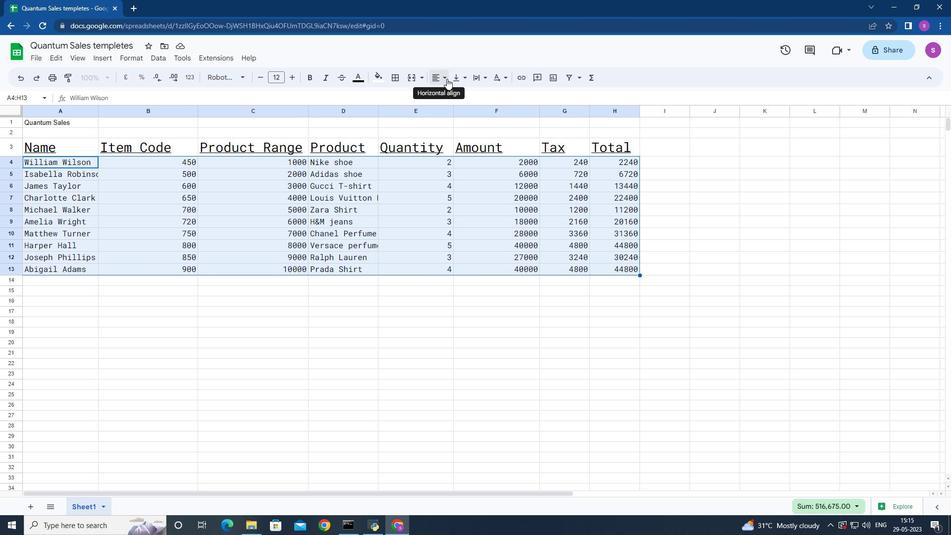 
Action: Mouse moved to (455, 98)
Screenshot: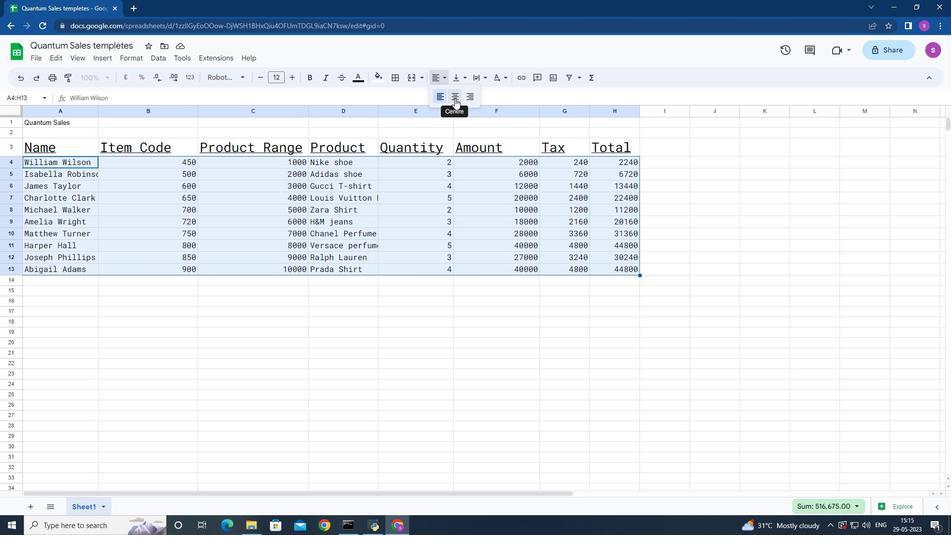 
Action: Mouse pressed left at (455, 98)
Screenshot: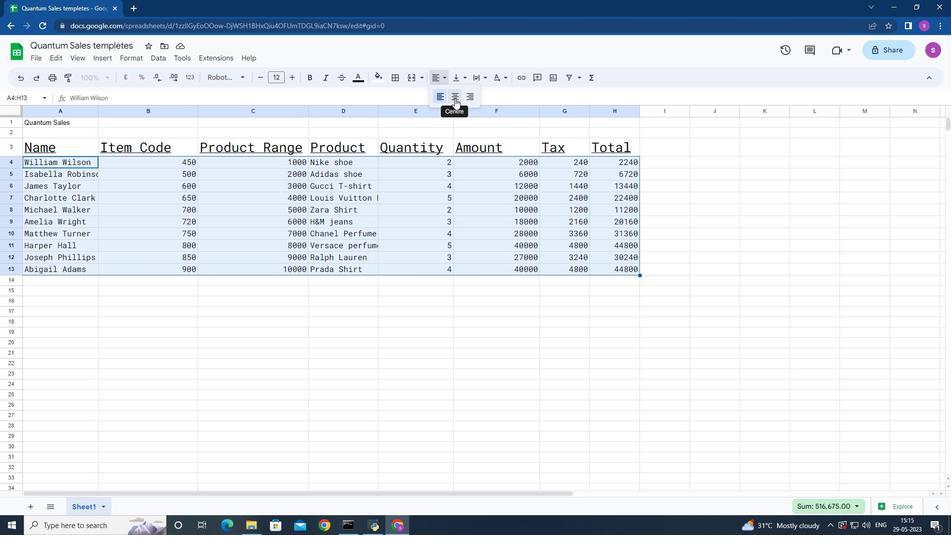 
Action: Mouse moved to (31, 139)
Screenshot: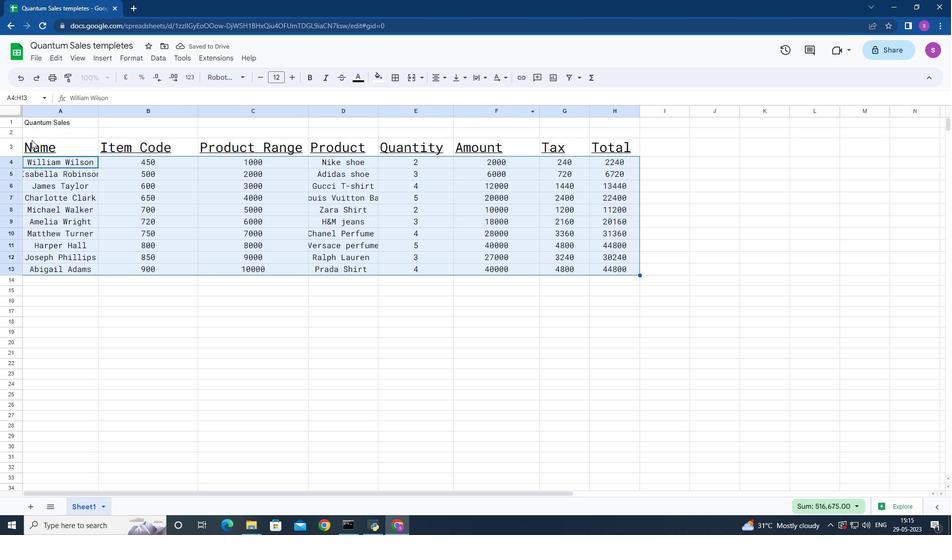 
Action: Mouse pressed left at (31, 139)
Screenshot: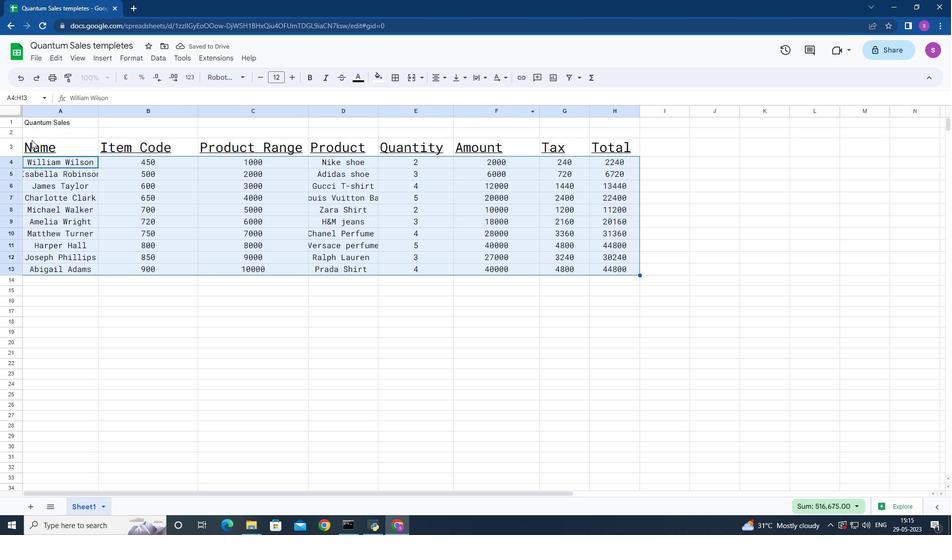 
Action: Mouse moved to (443, 76)
Screenshot: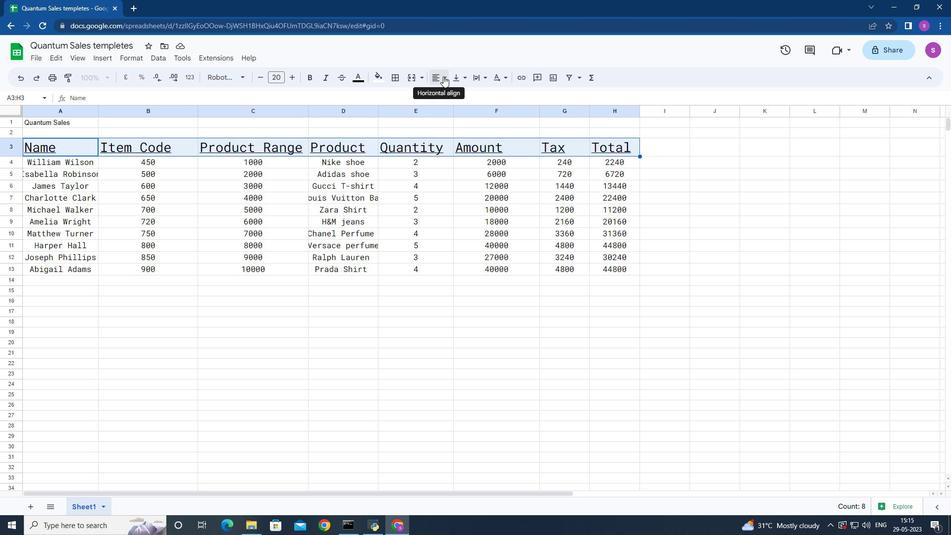 
Action: Mouse pressed left at (443, 76)
Screenshot: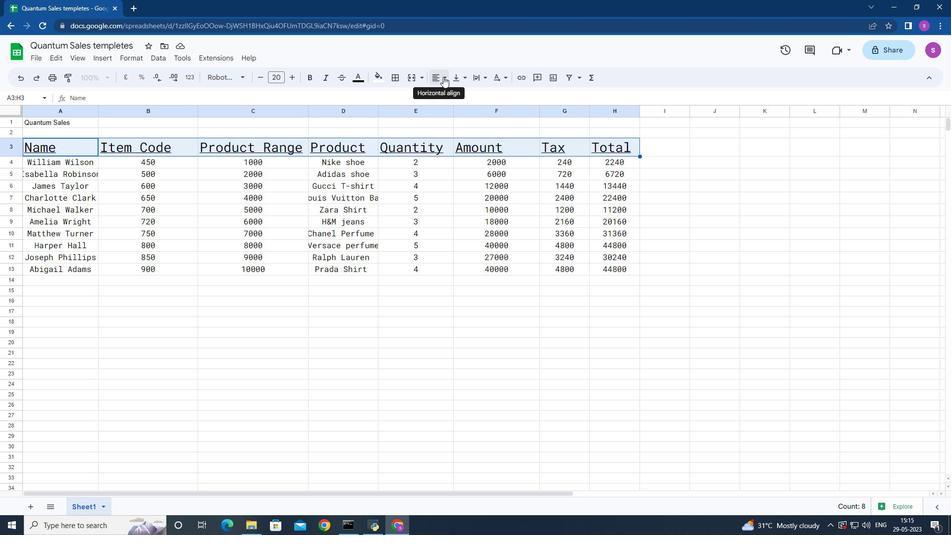
Action: Mouse moved to (455, 96)
Screenshot: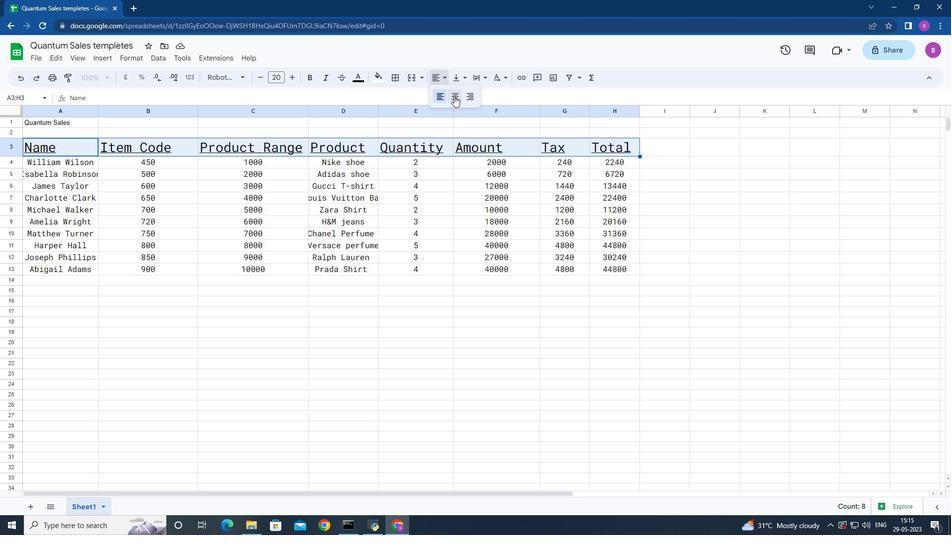 
Action: Mouse pressed left at (455, 96)
Screenshot: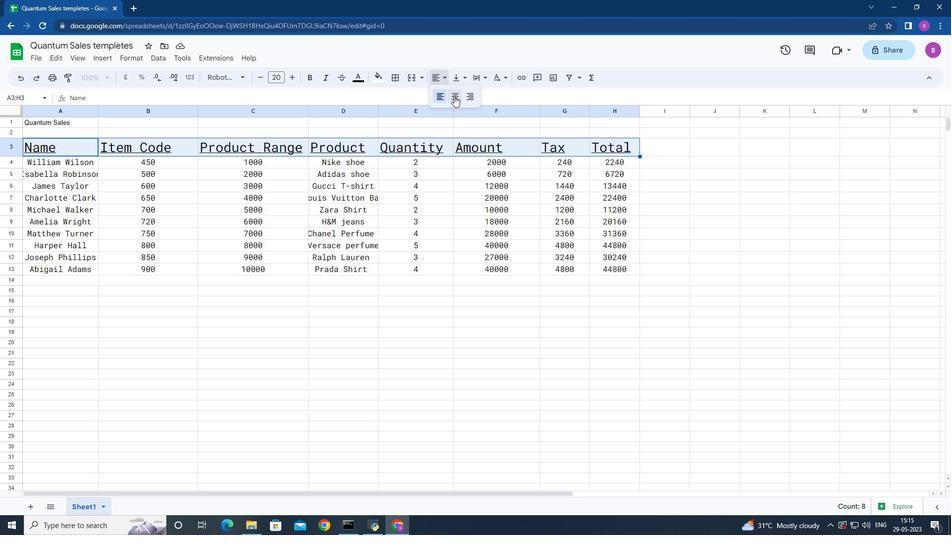 
Action: Mouse moved to (157, 268)
Screenshot: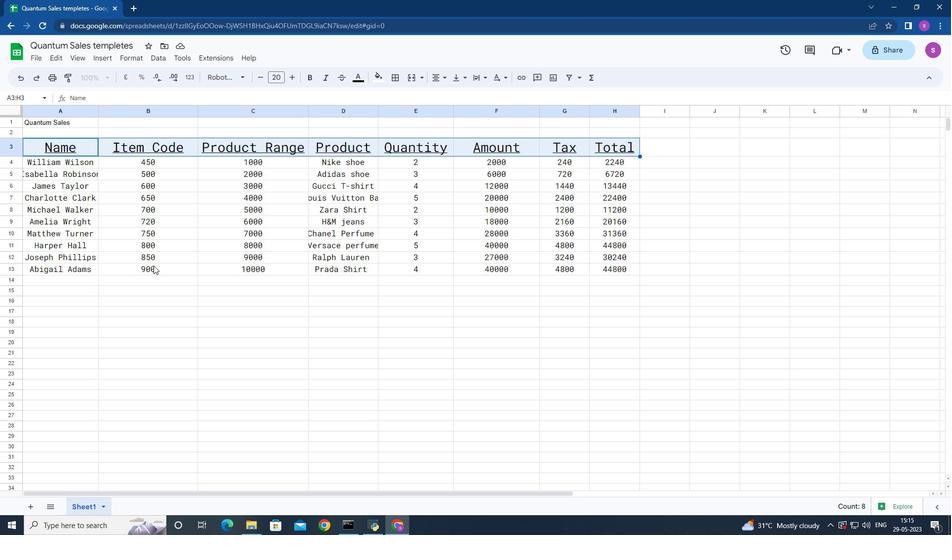 
Action: Mouse scrolled (157, 268) with delta (0, 0)
Screenshot: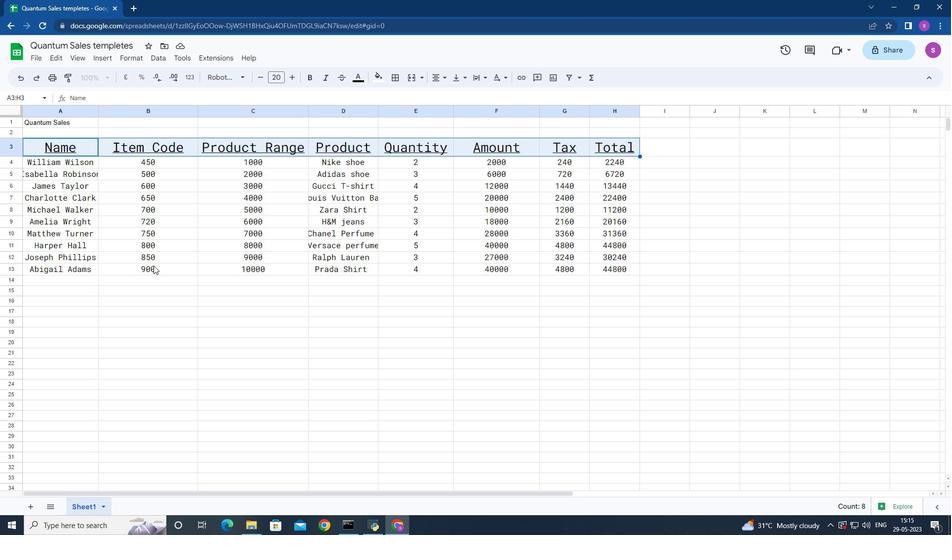 
Action: Mouse moved to (162, 272)
Screenshot: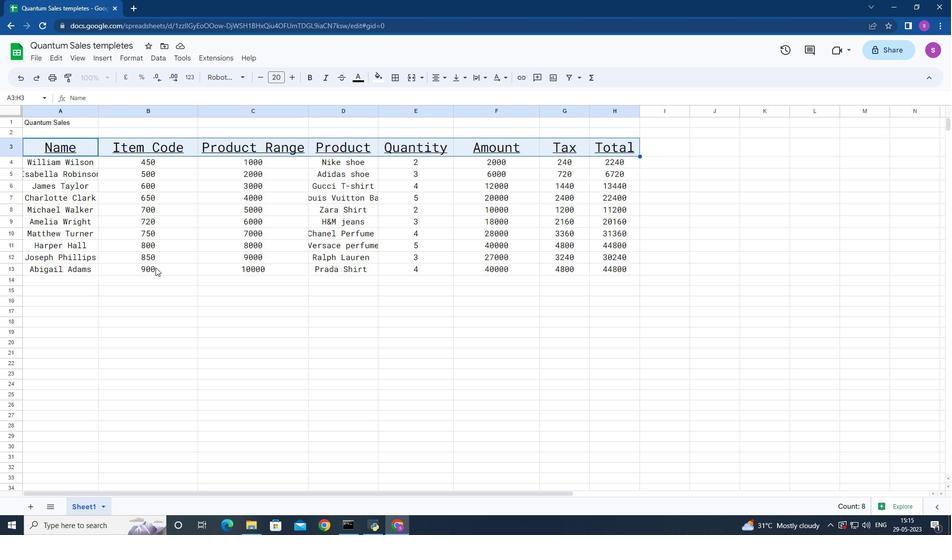 
Action: Mouse scrolled (162, 271) with delta (0, 0)
Screenshot: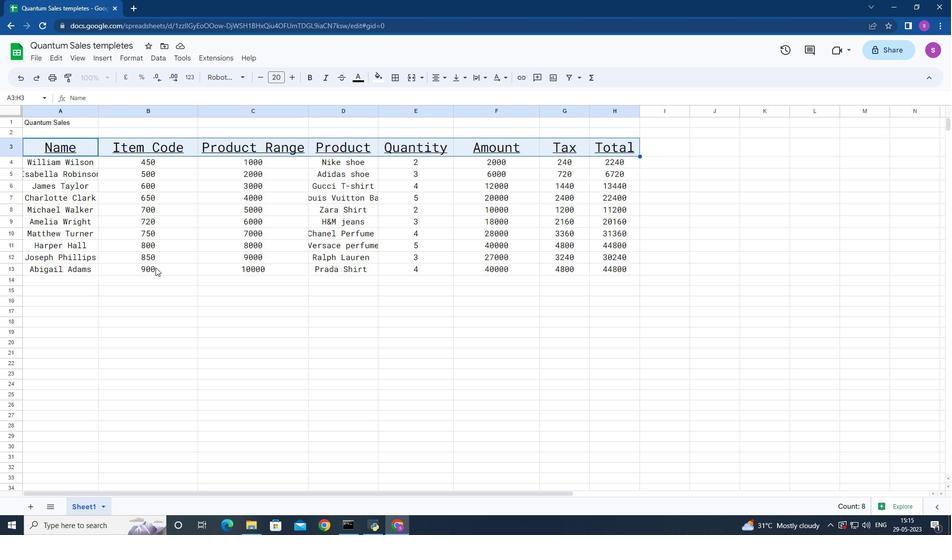 
Action: Mouse moved to (176, 281)
Screenshot: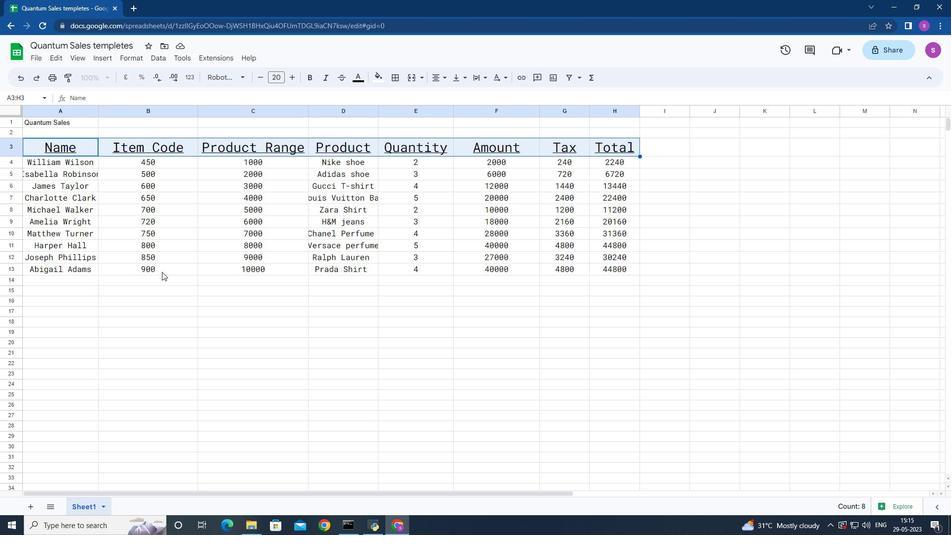 
Action: Mouse scrolled (176, 281) with delta (0, 0)
Screenshot: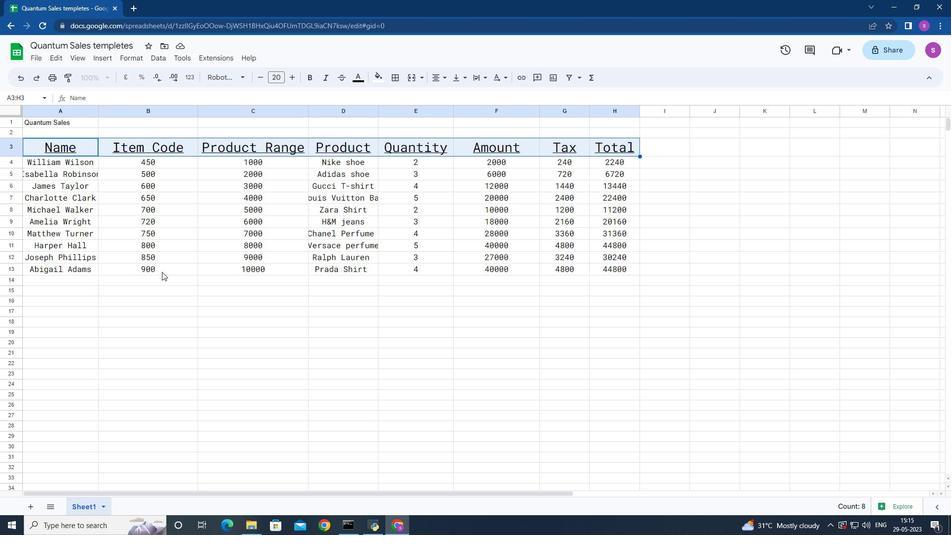 
Action: Mouse moved to (204, 291)
Screenshot: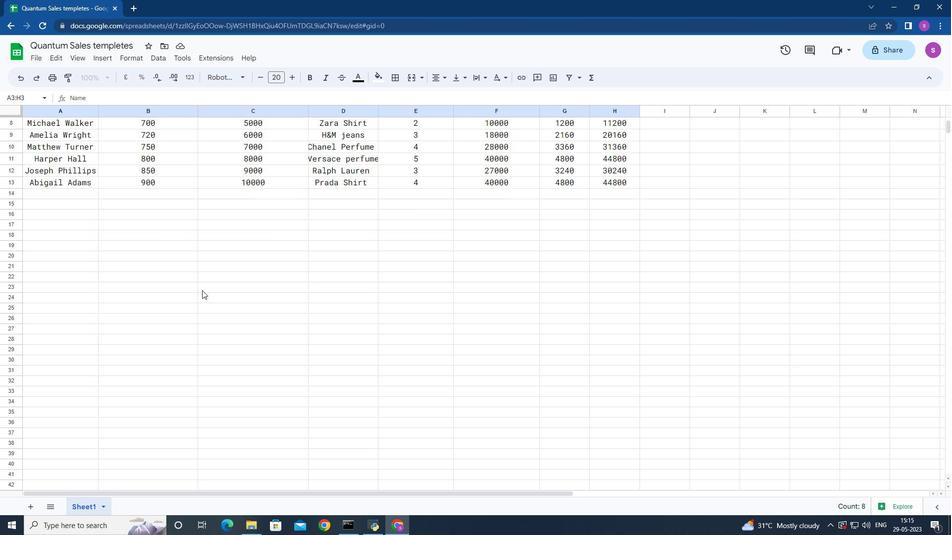 
Action: Mouse scrolled (204, 291) with delta (0, 0)
Screenshot: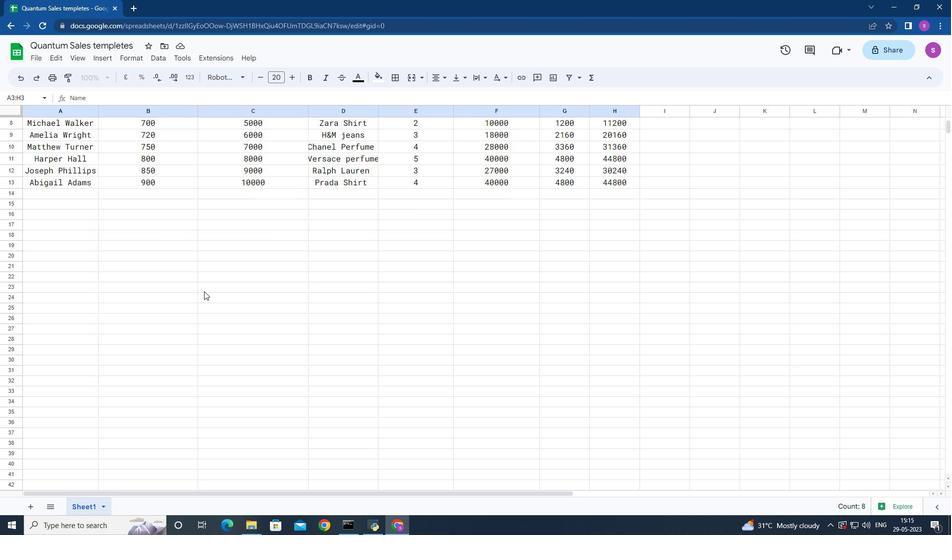 
Action: Mouse scrolled (204, 291) with delta (0, 0)
Screenshot: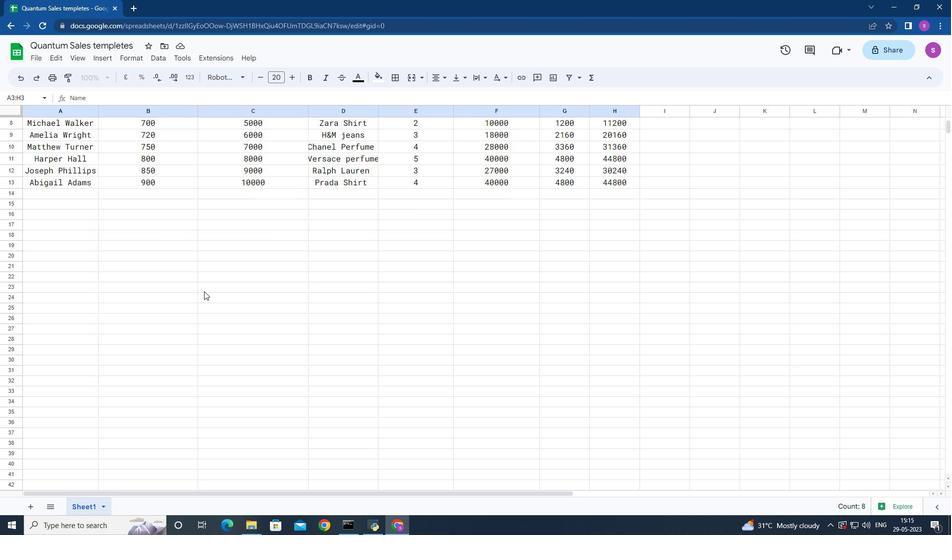 
Action: Mouse moved to (204, 291)
Screenshot: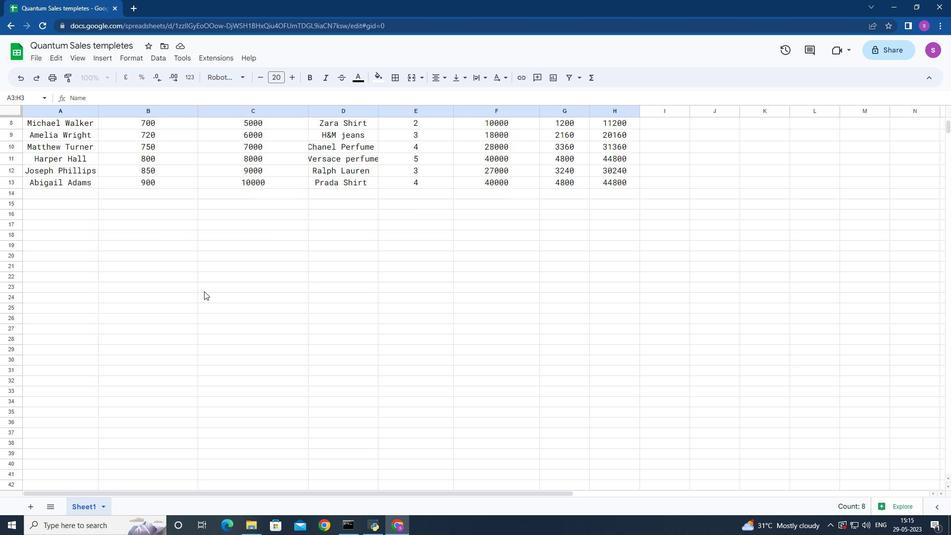 
Action: Mouse scrolled (204, 291) with delta (0, 0)
Screenshot: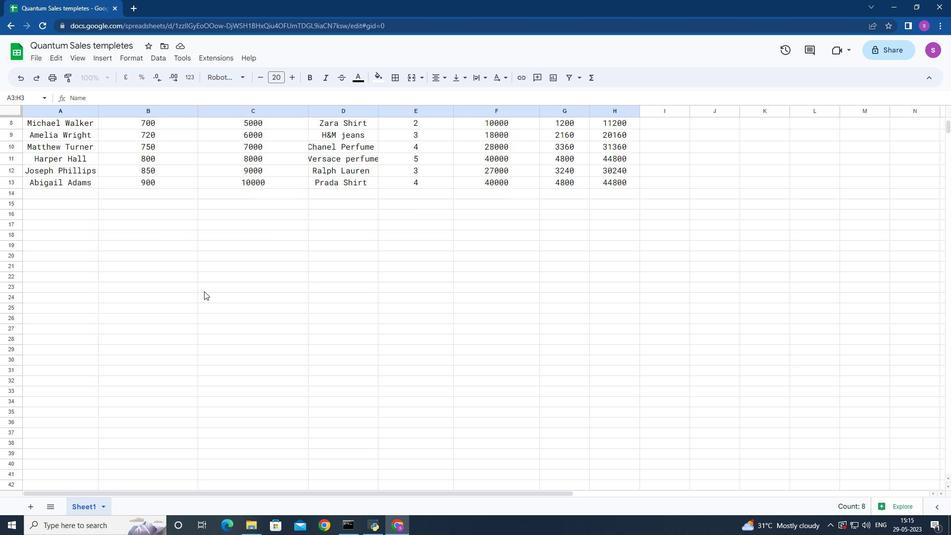 
Action: Mouse scrolled (204, 291) with delta (0, 0)
Screenshot: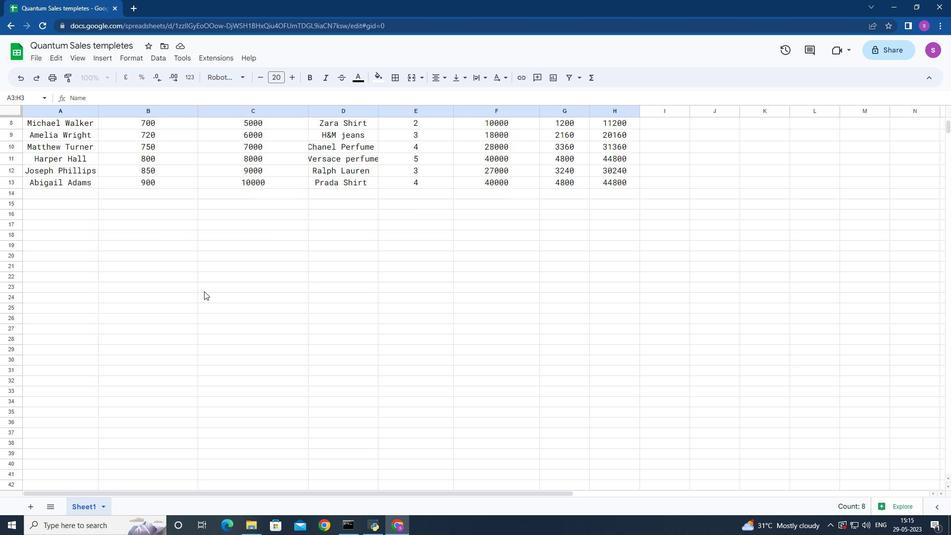 
Action: Mouse scrolled (204, 291) with delta (0, 0)
Screenshot: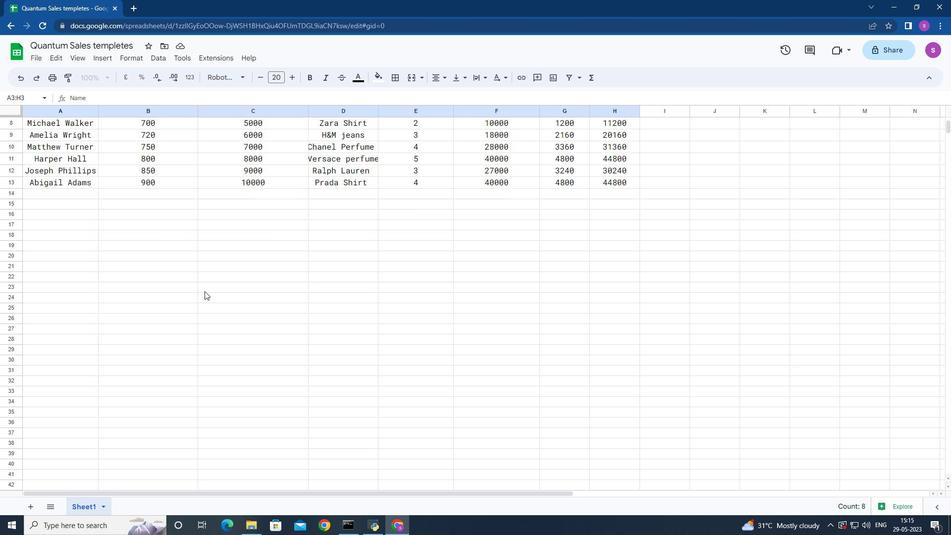 
Action: Mouse scrolled (204, 291) with delta (0, 0)
Screenshot: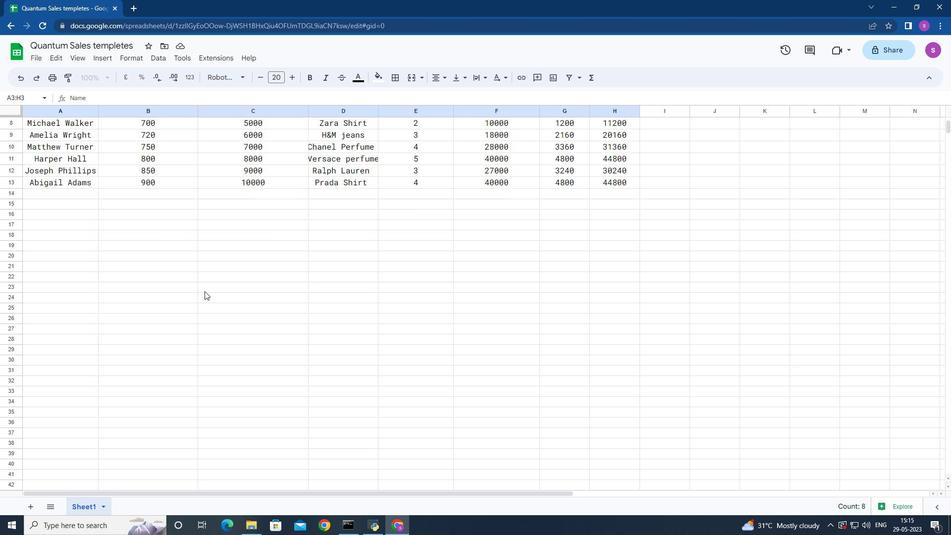 
Action: Mouse moved to (206, 254)
Screenshot: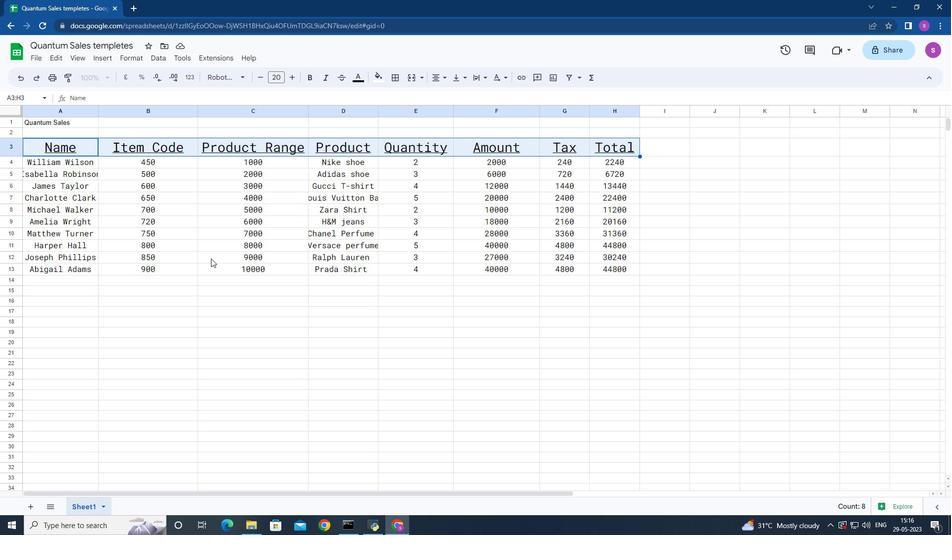 
Action: Mouse scrolled (206, 254) with delta (0, 0)
Screenshot: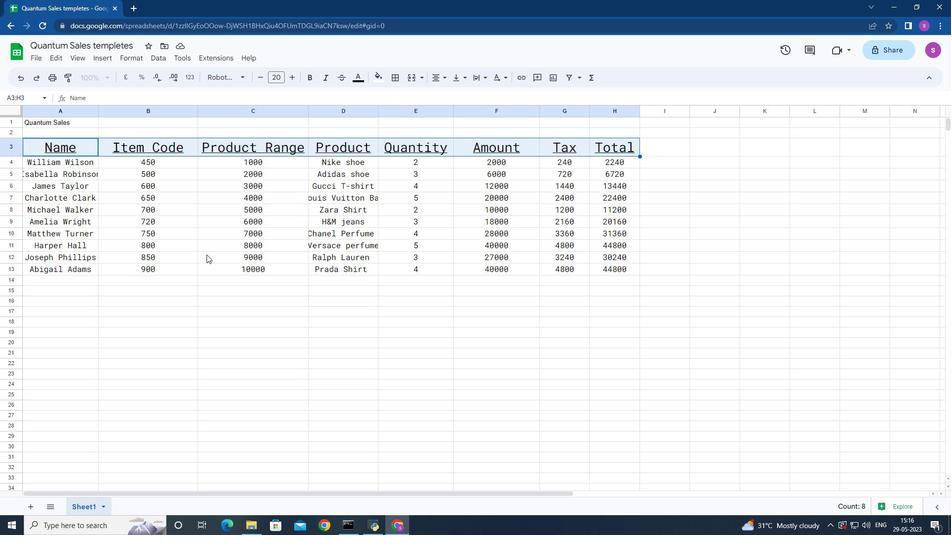 
Action: Mouse scrolled (206, 254) with delta (0, 0)
Screenshot: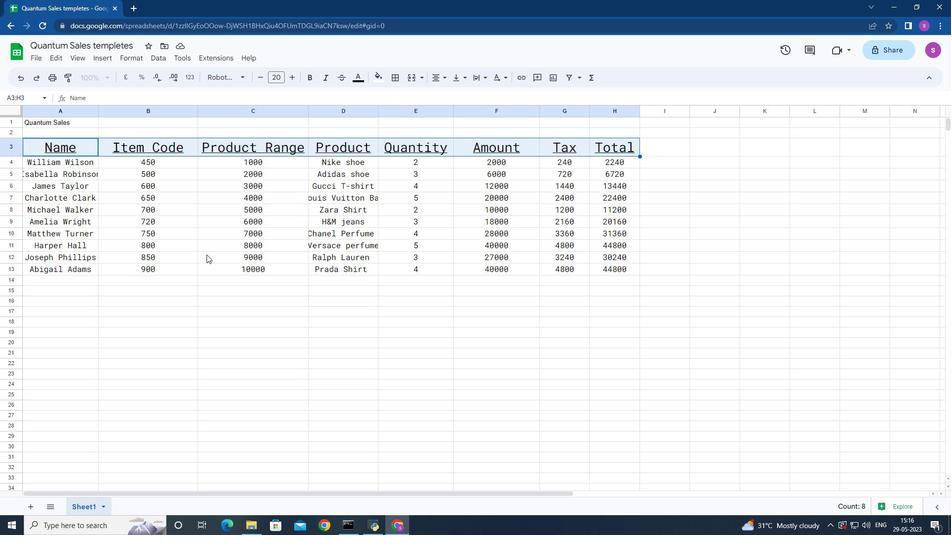 
Action: Mouse scrolled (206, 255) with delta (0, 0)
Screenshot: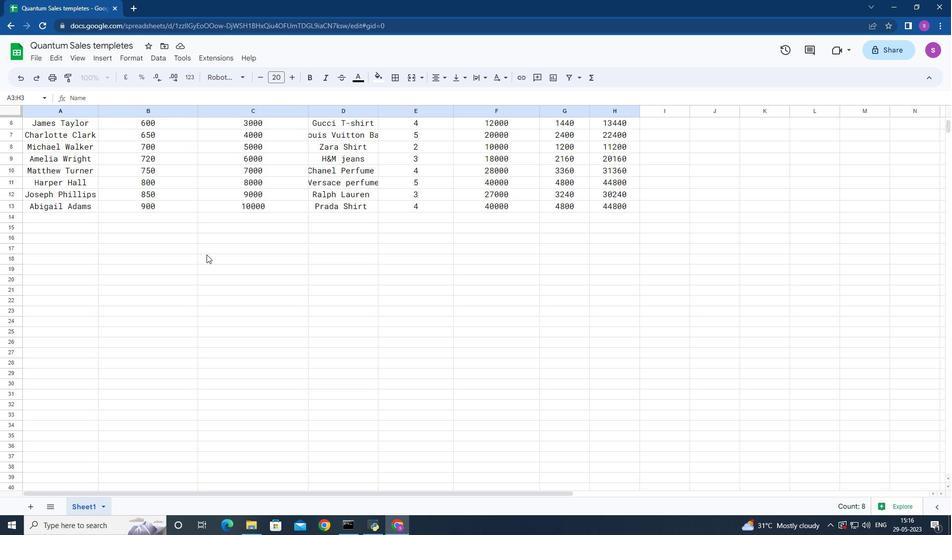 
Action: Mouse scrolled (206, 255) with delta (0, 0)
Screenshot: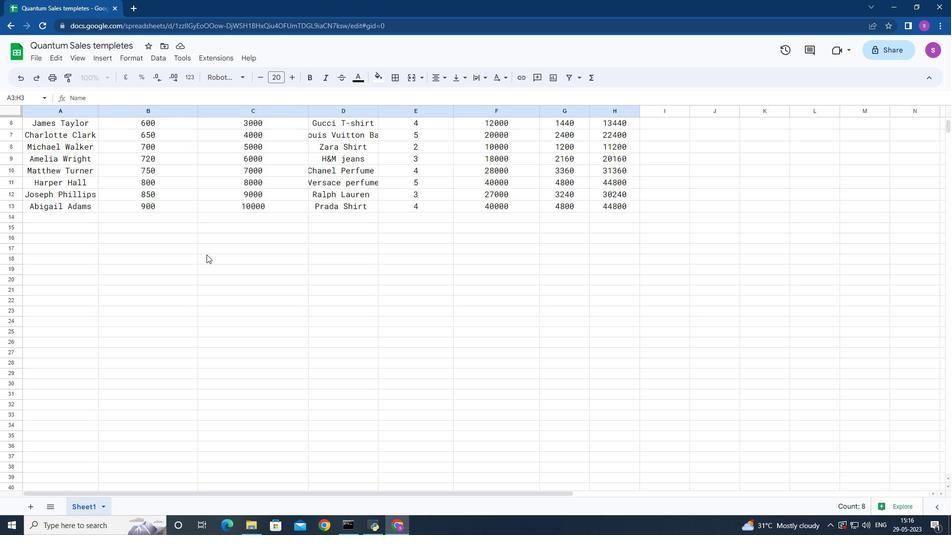 
Action: Mouse scrolled (206, 255) with delta (0, 0)
Screenshot: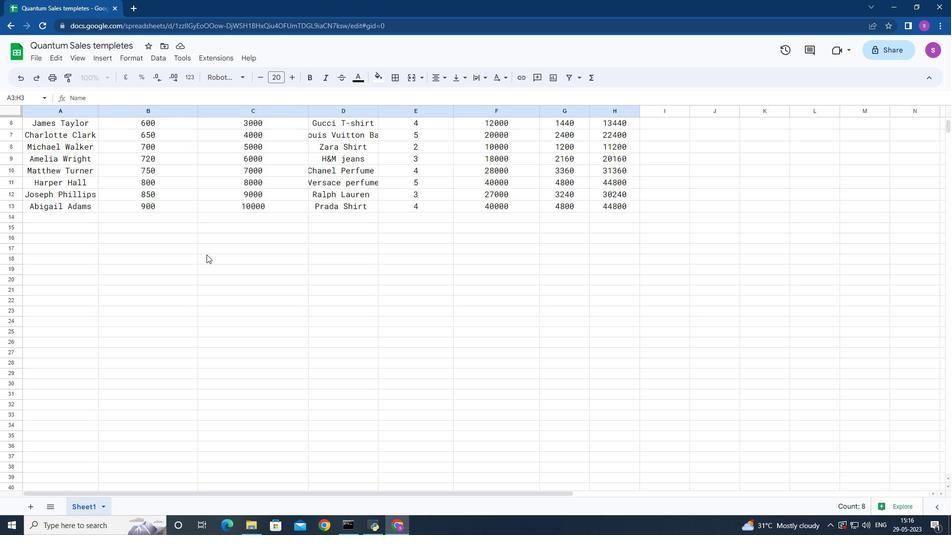
Action: Mouse scrolled (206, 255) with delta (0, 0)
Screenshot: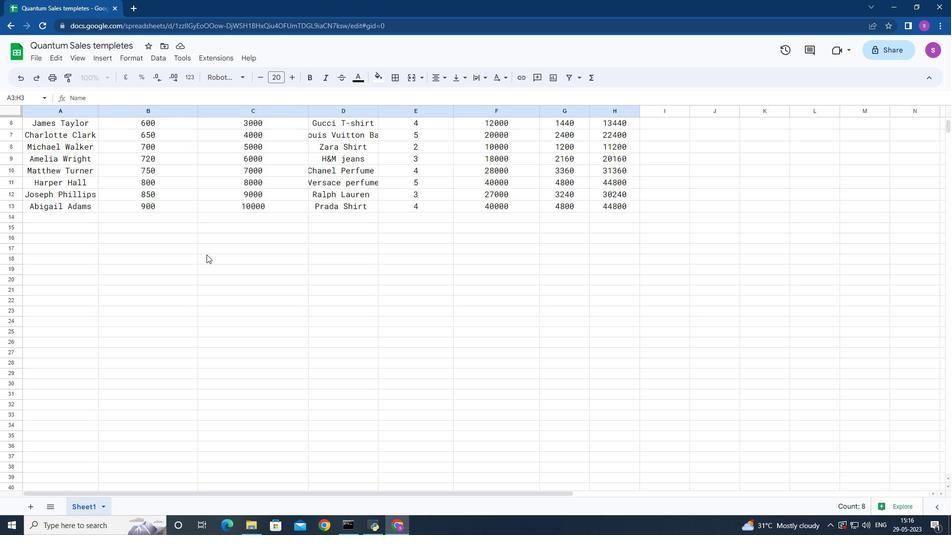 
Action: Mouse scrolled (206, 255) with delta (0, 0)
Screenshot: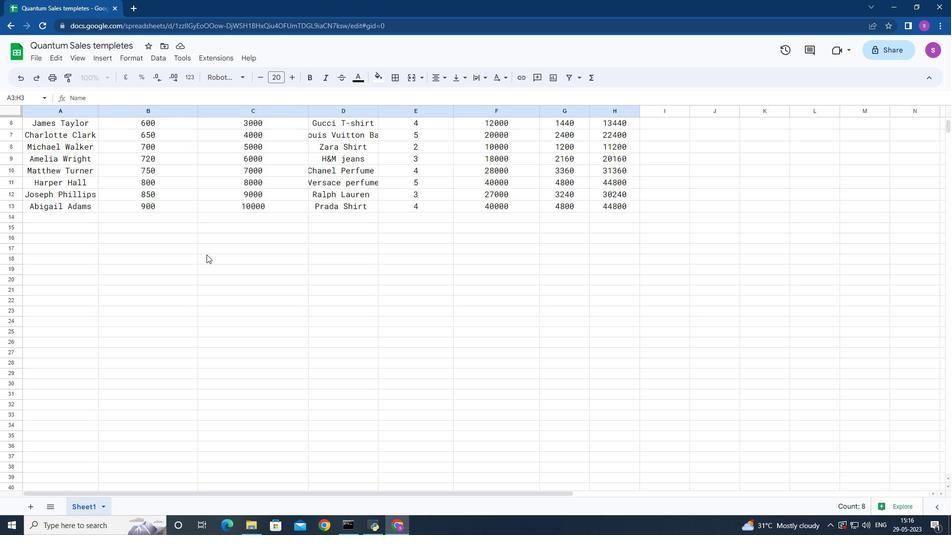 
Action: Mouse moved to (205, 235)
Screenshot: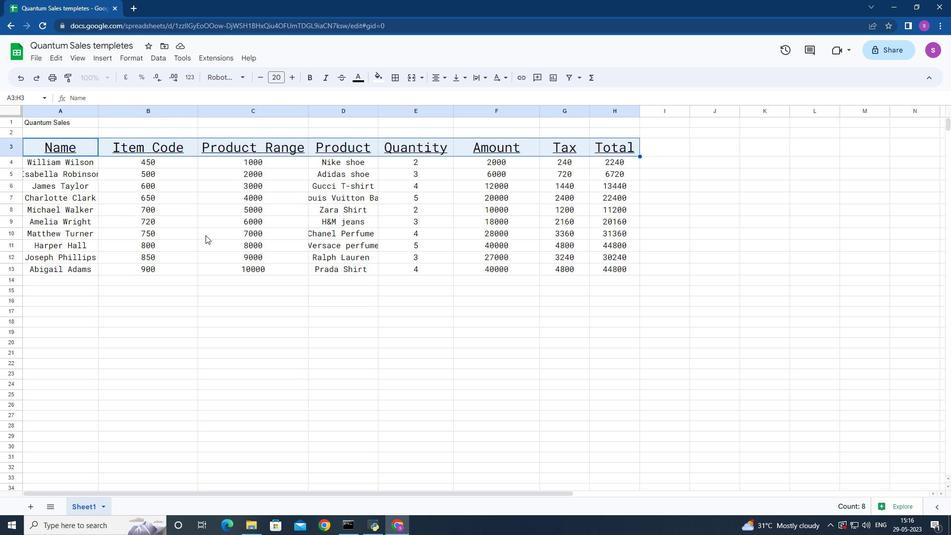 
